 Task: Open an excel sheet and write heading  Victory Sales. Add 10 people name  'William Wilson, Isabella Robinson, James Taylor, Charlotte Clark, Michael Walker, Amelia Wright, Matthew Turner, Harper Hall, Joseph Phillips, Abigail Adams'Item code in between  2500-2700. Product range in between  5000-20000. Add Products   ASICS Shoe, Brooks Shoe, Clarks Shoe, Crocs Shoe, Dr. Martens Shoe, Ecco Shoe, Fila Shoe, Hush Puppies Shoe, Jordan Shoe, K-Swiss Shoe.Choose quantity  2 to 5 Tax 12 percent commission 2 percent Total Add Amount. Save page Attendance Summarybook
Action: Key pressed <Key.shift>Victory<Key.space><Key.shift>Sales<Key.down><Key.shift>Name<Key.down><Key.shift><Key.shift>William<Key.space><Key.shift>Wilson<Key.down><Key.shift>Isabella<Key.space><Key.shift>Robinson<Key.down><Key.shift>James<Key.space><Key.shift>Taylor<Key.down><Key.shift><Key.shift>Charlotte<Key.space><Key.shift>Clark<Key.down><Key.shift><Key.shift>Michael<Key.space><Key.shift>Walker<Key.down><Key.shift>Amelia<Key.space><Key.shift>Wright<Key.down><Key.shift><Key.shift><Key.shift><Key.shift><Key.shift><Key.shift><Key.shift><Key.shift>Matthew<Key.space><Key.shift>Turner<Key.down><Key.shift>Harper<Key.space><Key.shift><Key.shift><Key.shift>Hall<Key.down><Key.shift><Key.shift><Key.shift><Key.shift><Key.shift><Key.shift><Key.shift><Key.shift><Key.shift><Key.shift><Key.shift><Key.shift>Joseph<Key.space><Key.shift>Philip<Key.backspace><Key.backspace>lips<Key.down><Key.shift>Abigail<Key.space><Key.shift><Key.shift><Key.shift><Key.shift>Adams
Screenshot: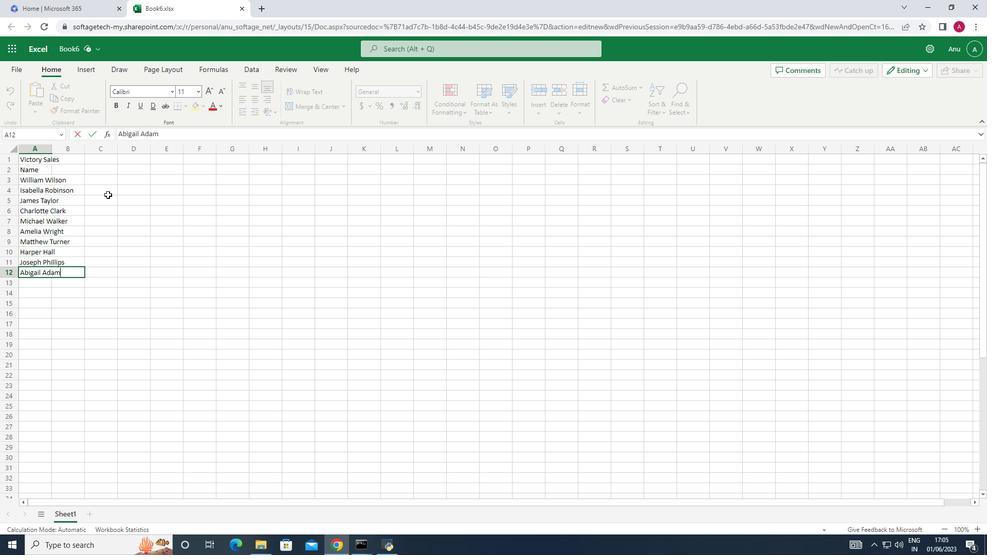 
Action: Mouse moved to (61, 170)
Screenshot: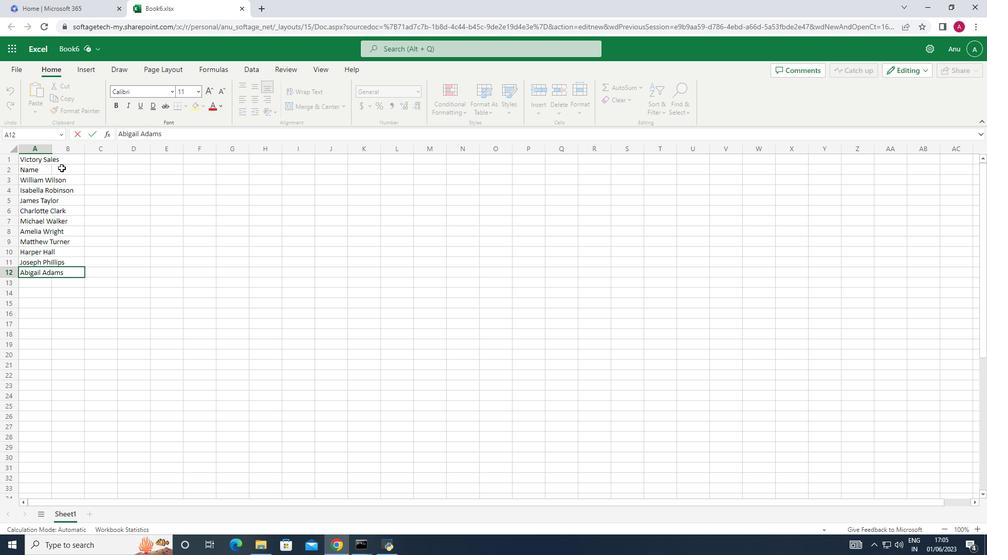 
Action: Mouse pressed left at (61, 170)
Screenshot: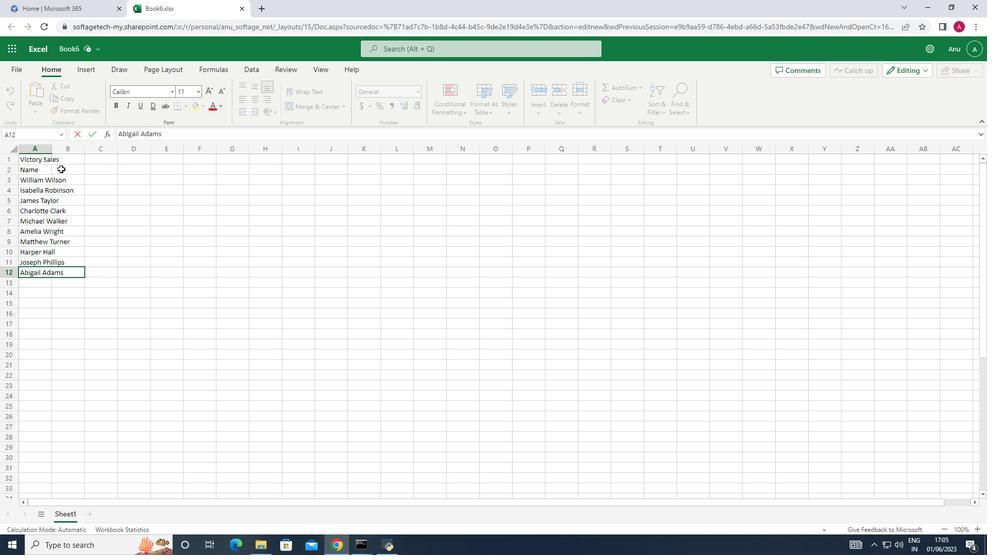 
Action: Mouse moved to (50, 149)
Screenshot: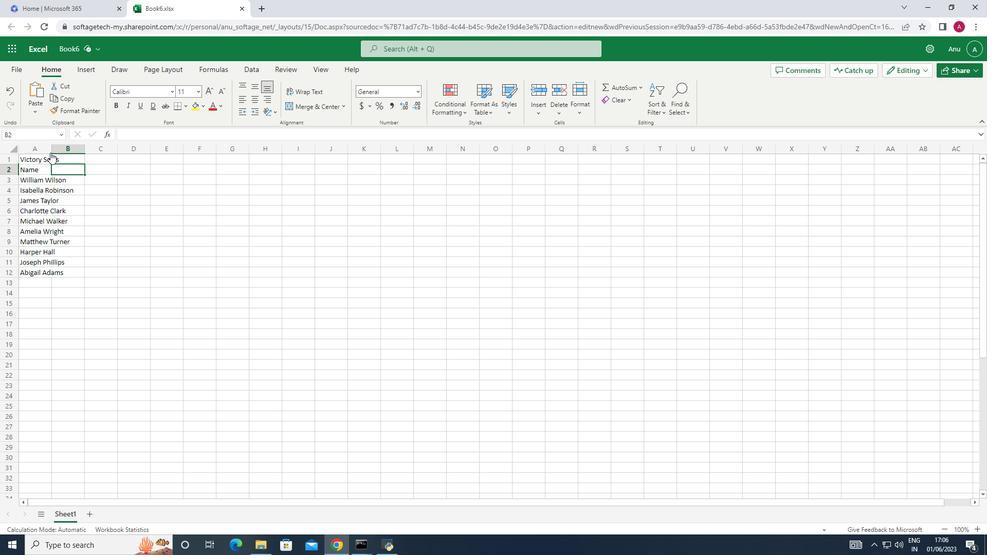 
Action: Mouse pressed left at (50, 149)
Screenshot: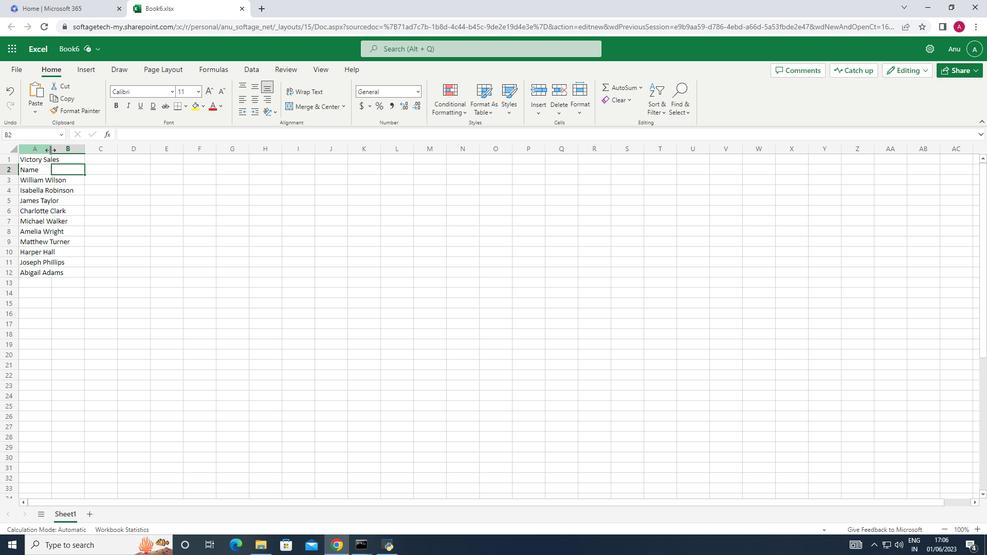 
Action: Mouse pressed left at (50, 149)
Screenshot: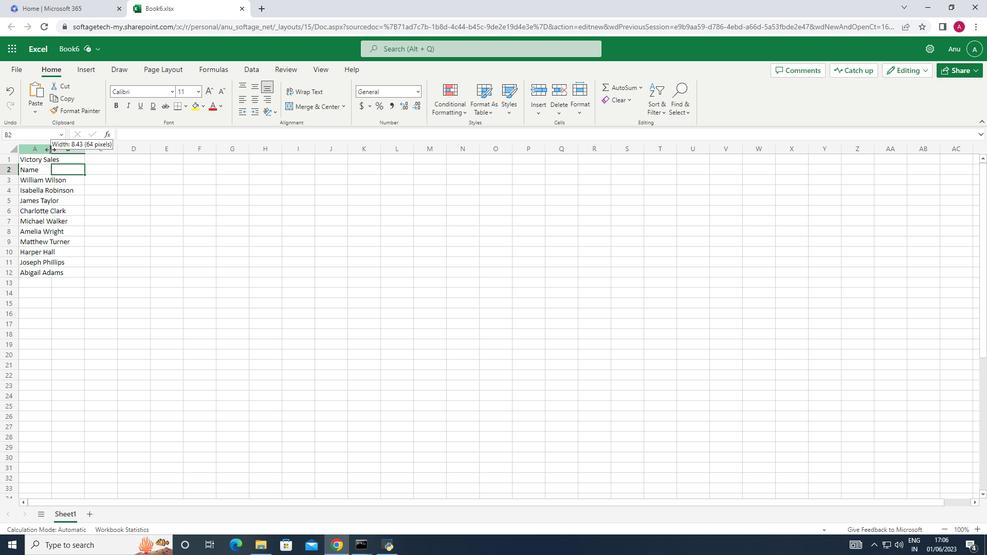 
Action: Mouse moved to (88, 168)
Screenshot: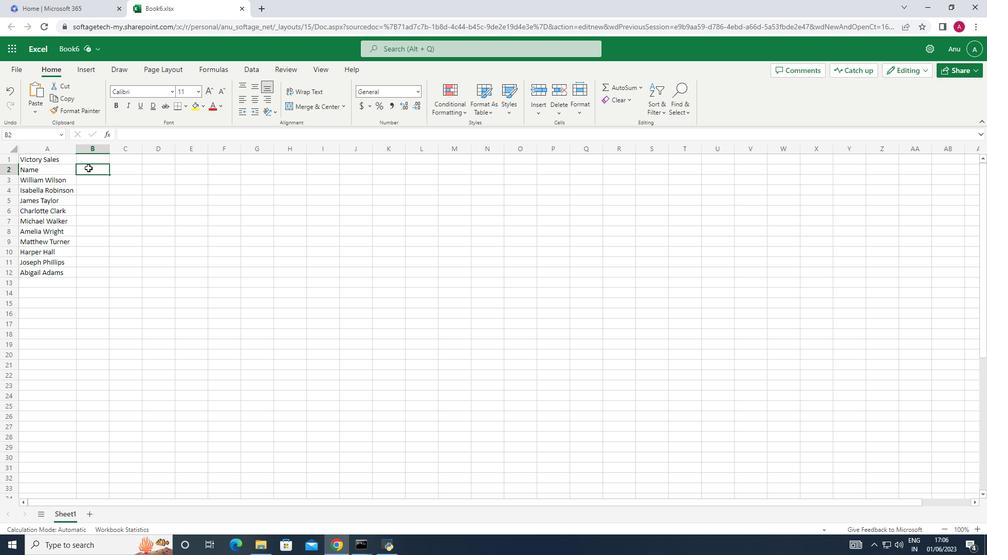 
Action: Key pressed <Key.shift>Item<Key.space><Key.shift>Code<Key.down>2501<Key.down>2550<Key.down>2600<Key.down>2603<Key.down>2660<Key.down>2665<Key.down>2666<Key.down>2670<Key.down>2675<Key.down>2680
Screenshot: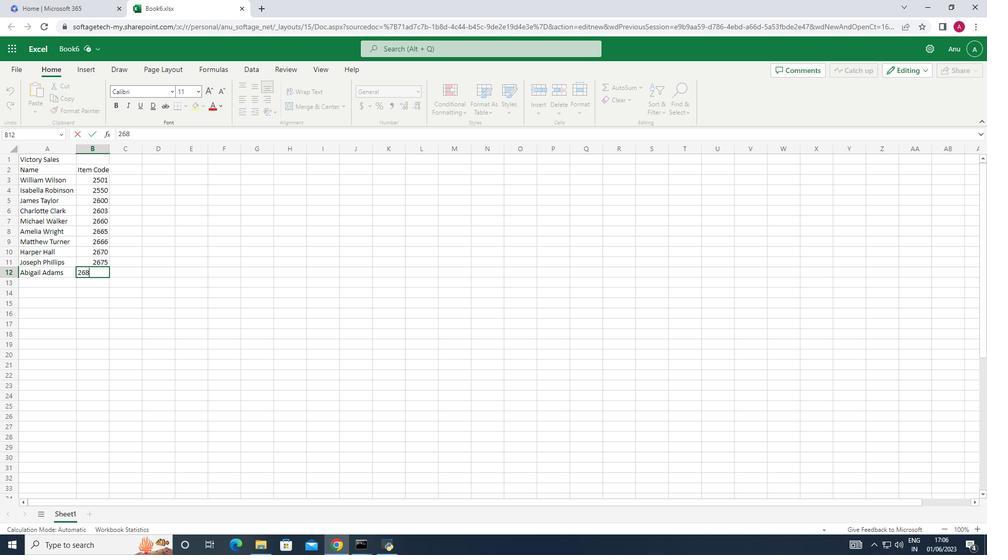 
Action: Mouse moved to (127, 169)
Screenshot: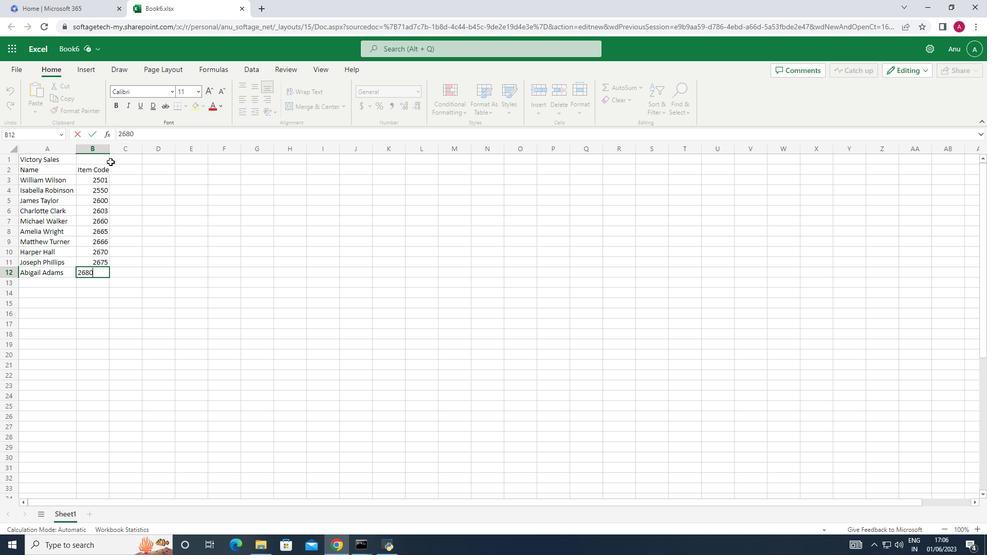 
Action: Mouse pressed left at (127, 169)
Screenshot: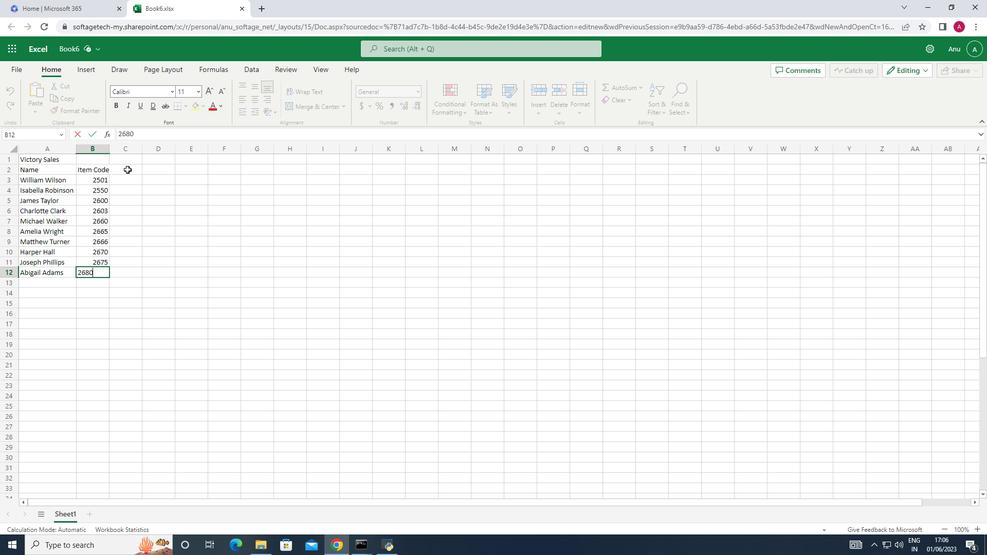 
Action: Key pressed <Key.shift_r>Product<Key.space><Key.shift>Range<Key.down>6000<Key.down>7500<Key.down>8000<Key.down>10000<Key.down>12000<Key.down>13500<Key.down>16000<Key.down>17300<Key.down>18000<Key.down>19500
Screenshot: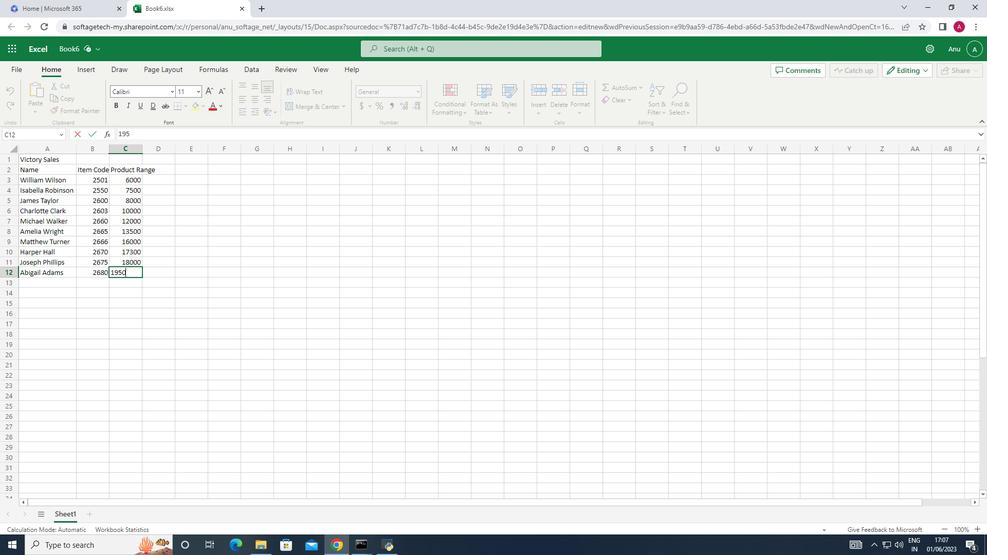 
Action: Mouse moved to (142, 144)
Screenshot: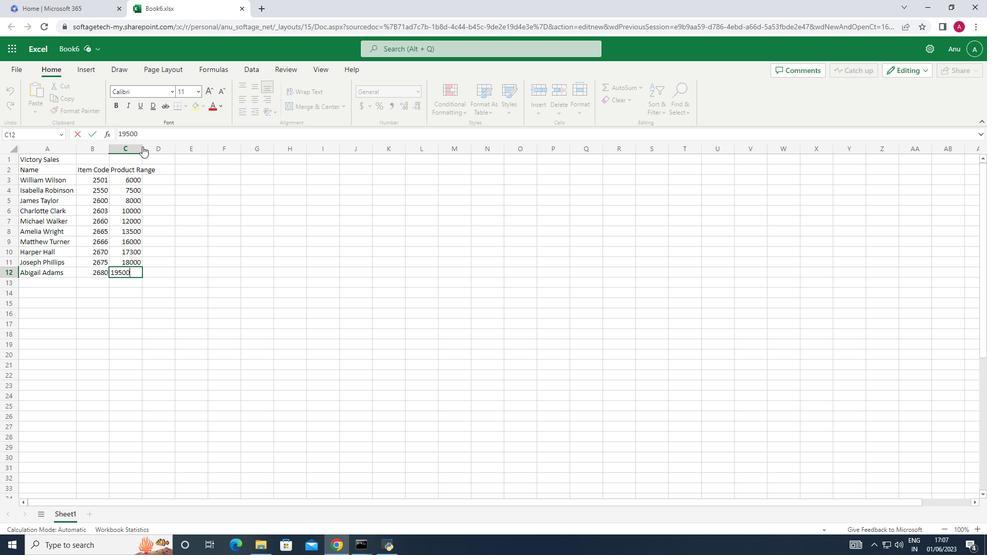 
Action: Mouse pressed left at (142, 144)
Screenshot: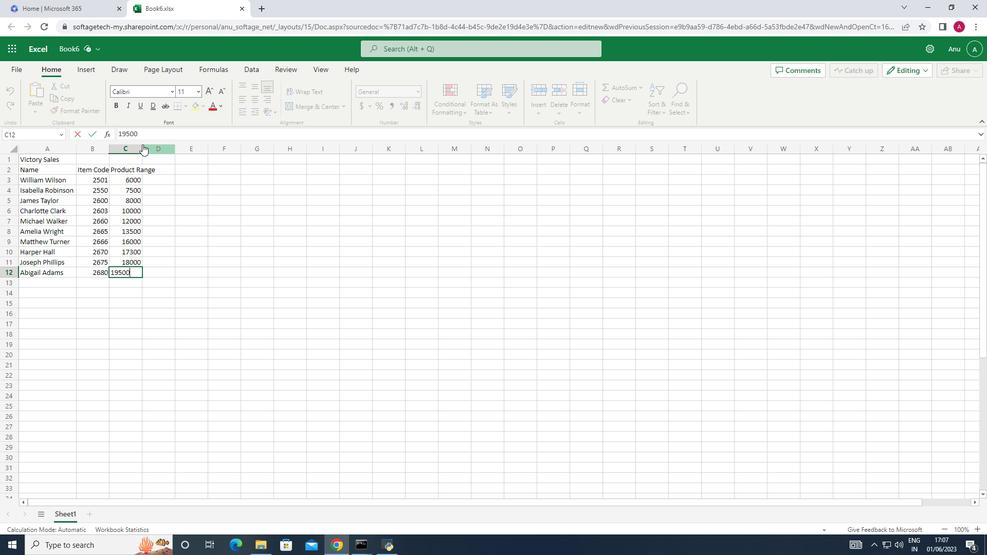 
Action: Mouse pressed left at (142, 144)
Screenshot: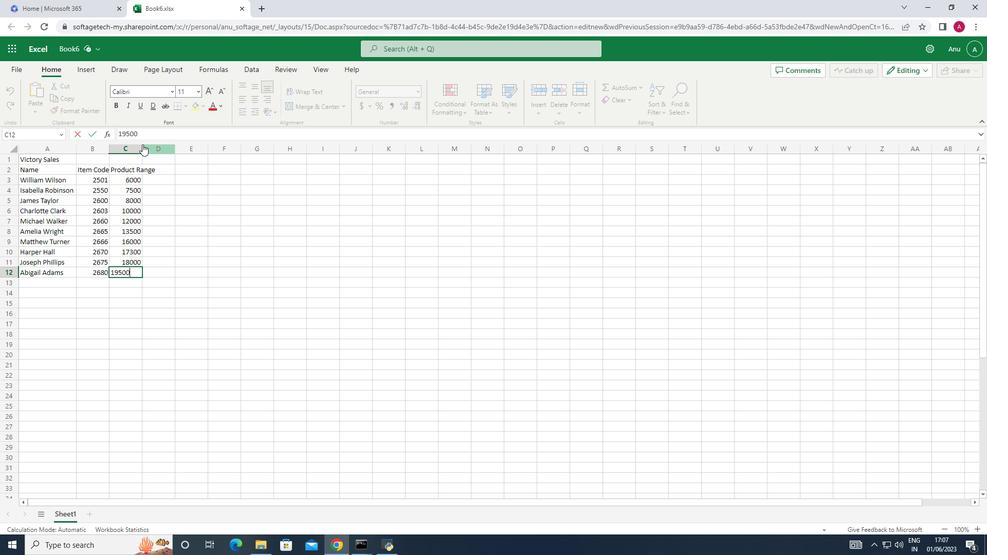
Action: Mouse moved to (109, 145)
Screenshot: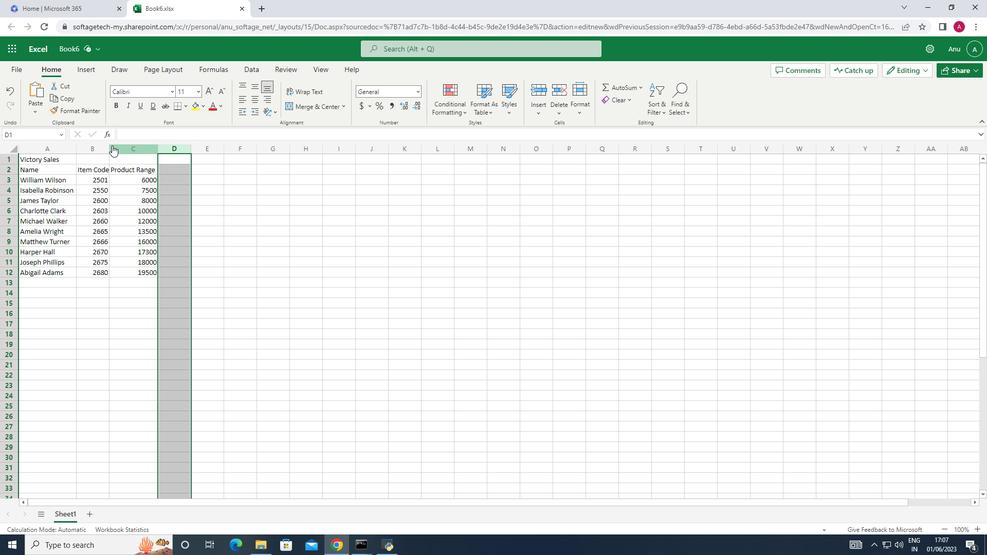 
Action: Mouse pressed left at (109, 145)
Screenshot: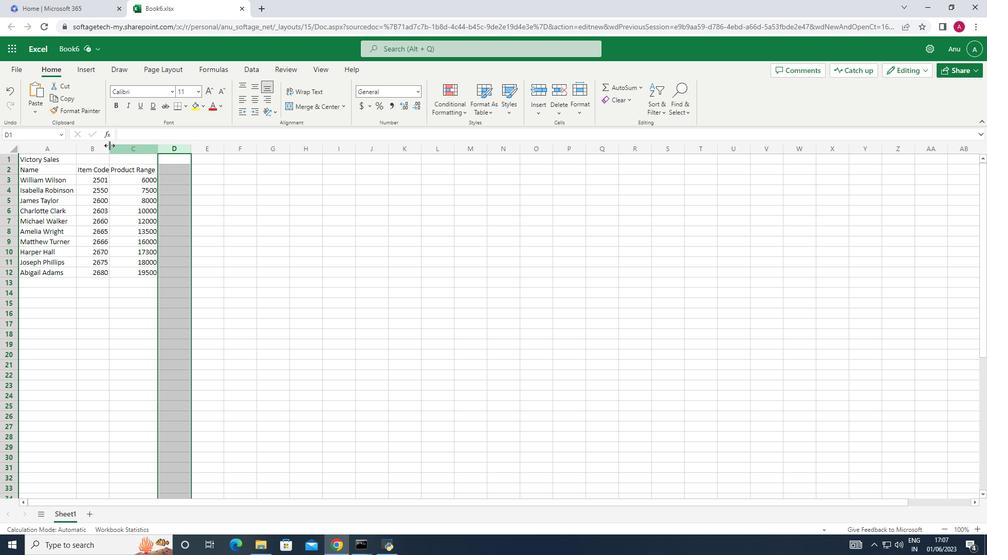 
Action: Mouse pressed left at (109, 145)
Screenshot: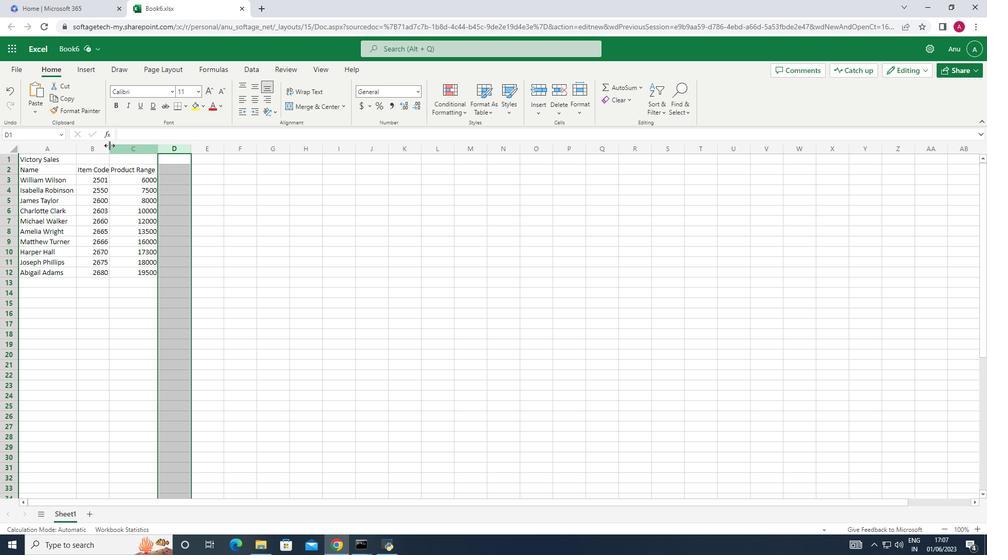 
Action: Mouse moved to (185, 171)
Screenshot: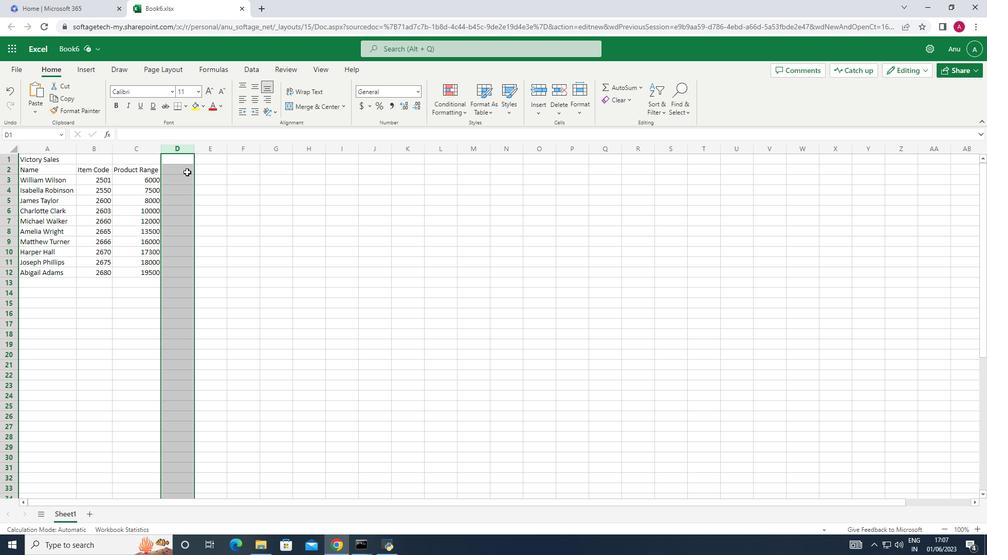 
Action: Mouse pressed left at (185, 171)
Screenshot: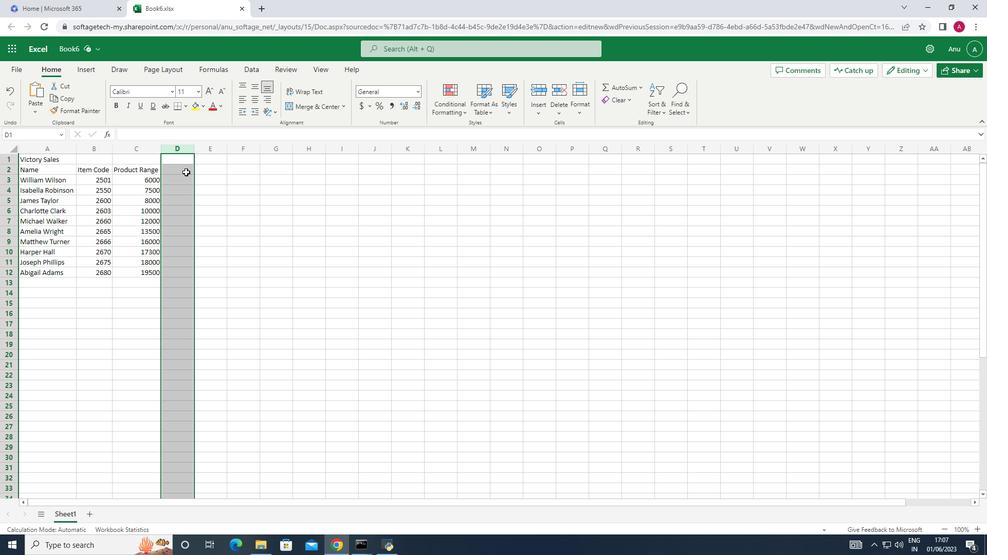 
Action: Key pressed <Key.shift_r>Products<Key.down><Key.shift>A<Key.shift><Key.shift><Key.shift><Key.shift><Key.shift><Key.shift><Key.shift><Key.shift><Key.shift><Key.shift><Key.shift><Key.shift><Key.shift><Key.shift><Key.shift><Key.shift><Key.shift><Key.shift><Key.shift><Key.shift><Key.shift><Key.shift><Key.shift><Key.shift><Key.shift><Key.shift>SICS<Key.space><Key.shift><Key.shift><Key.shift><Key.shift><Key.shift><Key.shift><Key.shift>Shoe<Key.down><Key.shift>Brooks<Key.space><Key.shift>Shoe<Key.down><Key.shift>Clarks<Key.space><Key.shift>Shoe<Key.down><Key.shift><Key.shift>Crocs<Key.space><Key.shift>Shoe<Key.down><Key.shift><Key.shift><Key.shift><Key.shift>Dr.<Key.shift><Key.shift><Key.shift><Key.shift><Key.shift>Martens<Key.space><Key.shift>Shoe<Key.down><Key.shift>Ecco<Key.space><Key.shift>Shoe<Key.down><Key.shift><Key.shift><Key.shift><Key.shift><Key.shift><Key.shift><Key.shift><Key.shift><Key.shift><Key.shift><Key.shift>Fila<Key.space><Key.shift>Shoe<Key.down><Key.shift>Hush<Key.space><Key.shift>Puppies<Key.space><Key.shift>Shoe<Key.down><Key.shift><Key.shift><Key.shift><Key.shift><Key.shift>Jordan<Key.space><Key.shift>Shoe<Key.right><Key.left><Key.down><Key.shift><Key.shift><Key.shift><Key.shift><Key.shift><Key.shift><Key.shift><Key.shift><Key.shift><Key.shift>K-<Key.shift>Swiss<Key.space><Key.shift>Shoe
Screenshot: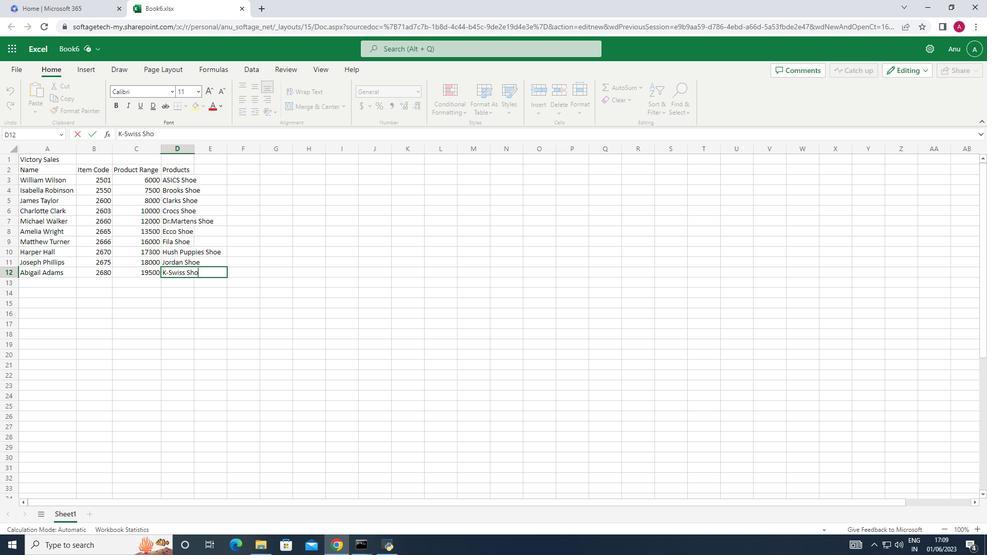 
Action: Mouse moved to (191, 150)
Screenshot: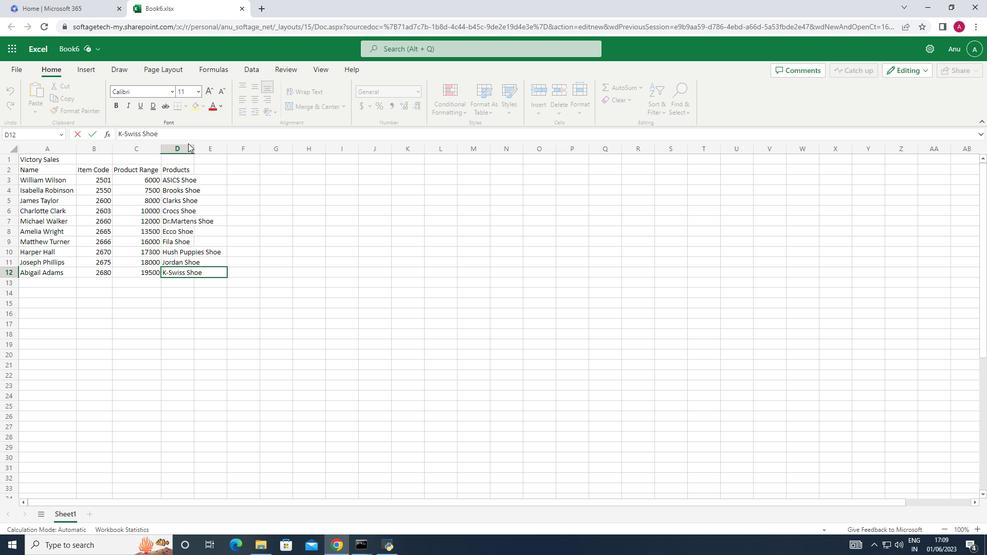 
Action: Mouse pressed left at (191, 150)
Screenshot: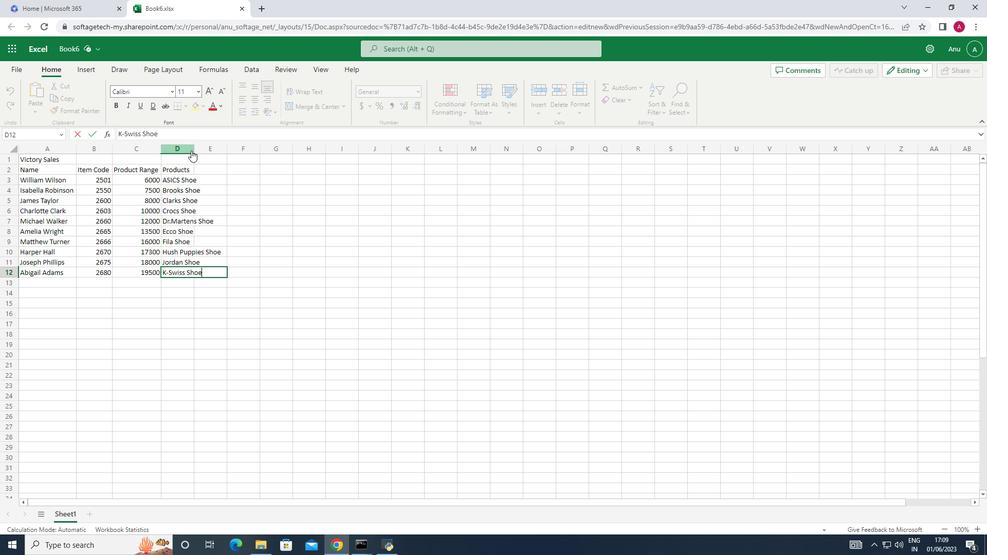
Action: Mouse moved to (193, 149)
Screenshot: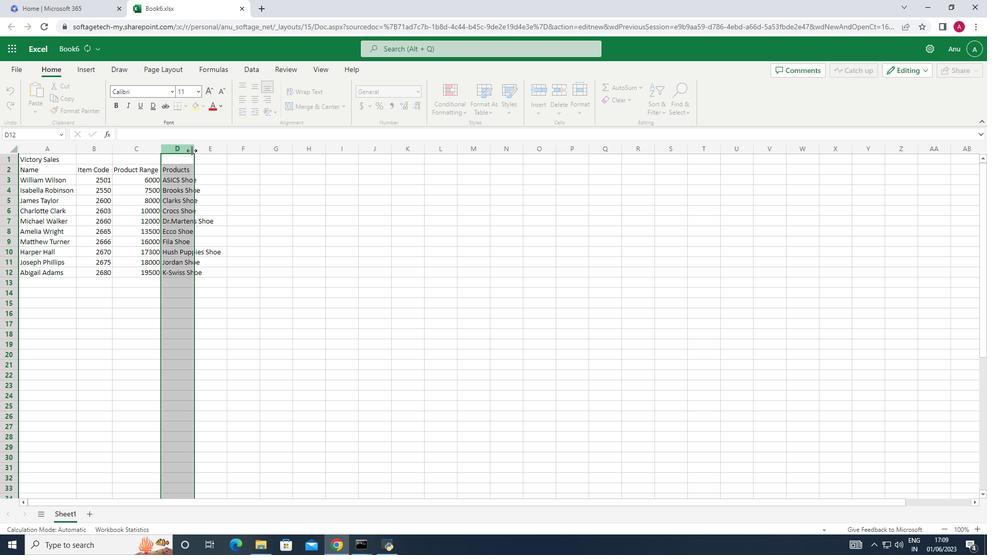
Action: Mouse pressed left at (193, 149)
Screenshot: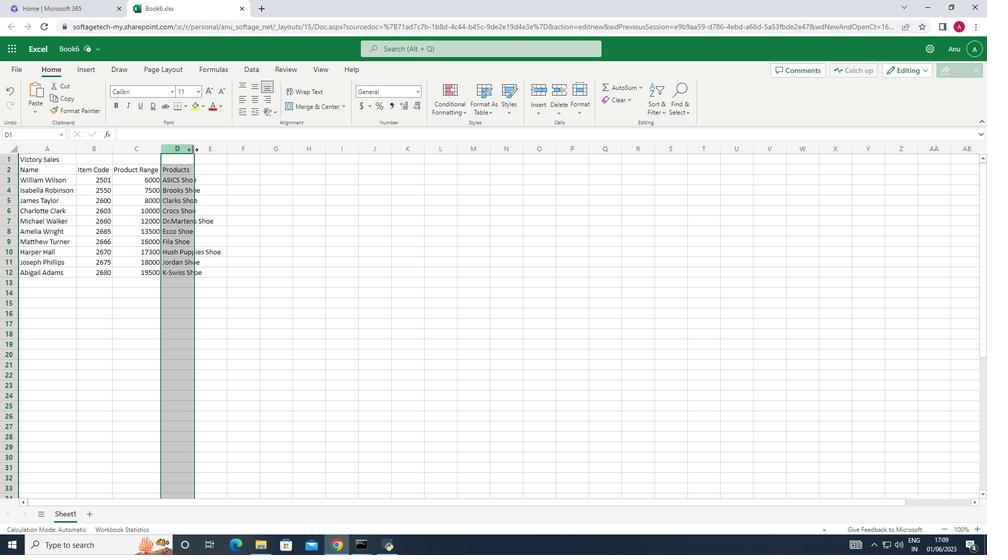 
Action: Mouse pressed left at (193, 149)
Screenshot: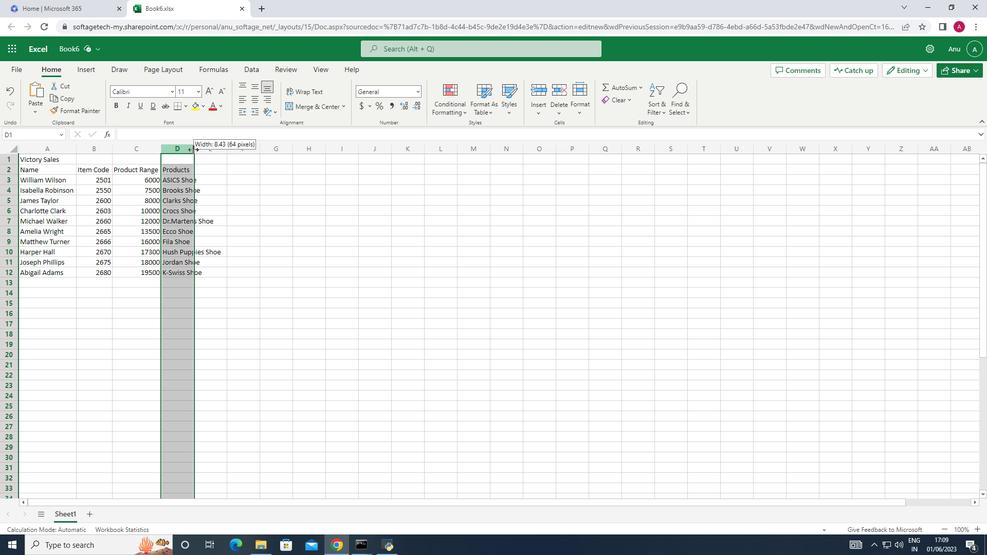 
Action: Mouse moved to (231, 173)
Screenshot: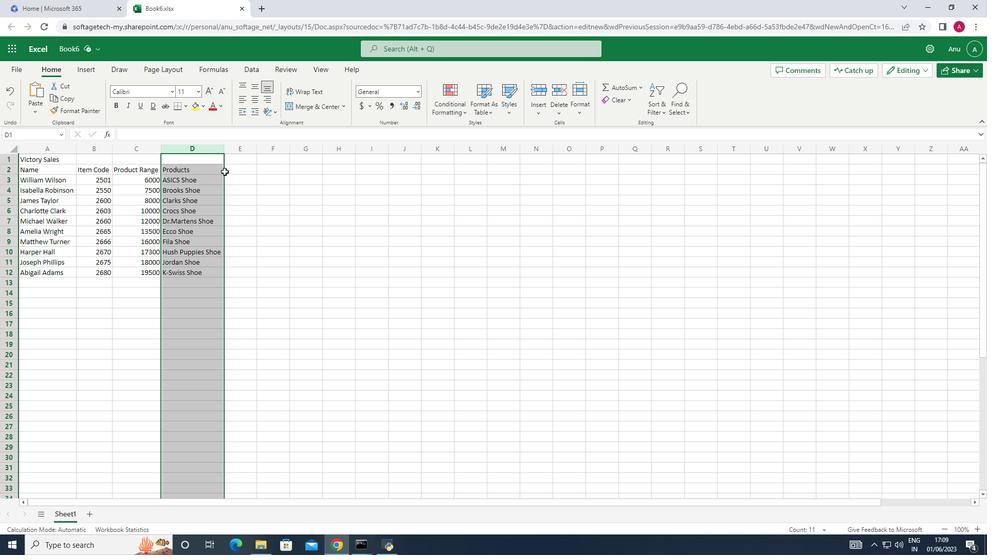 
Action: Mouse pressed left at (231, 173)
Screenshot: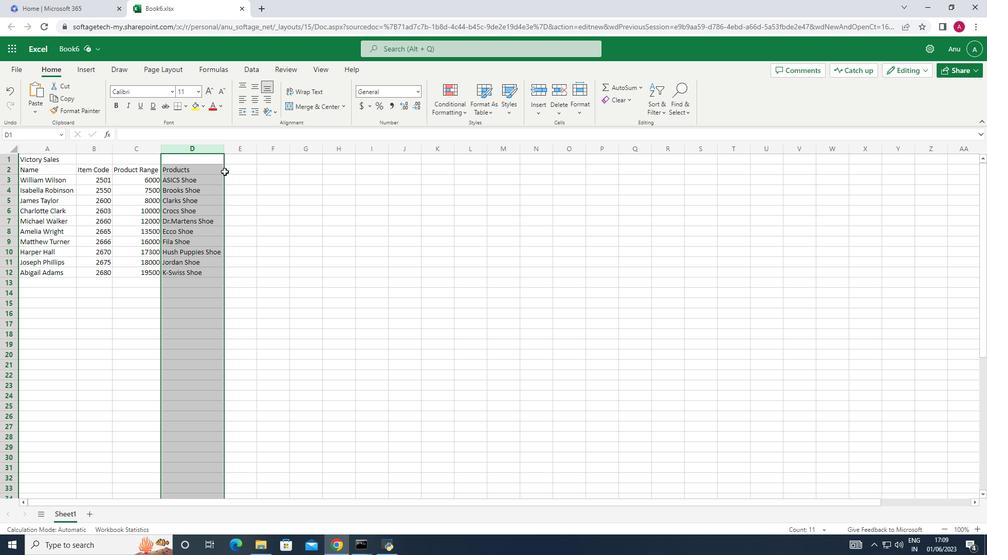 
Action: Mouse moved to (211, 187)
Screenshot: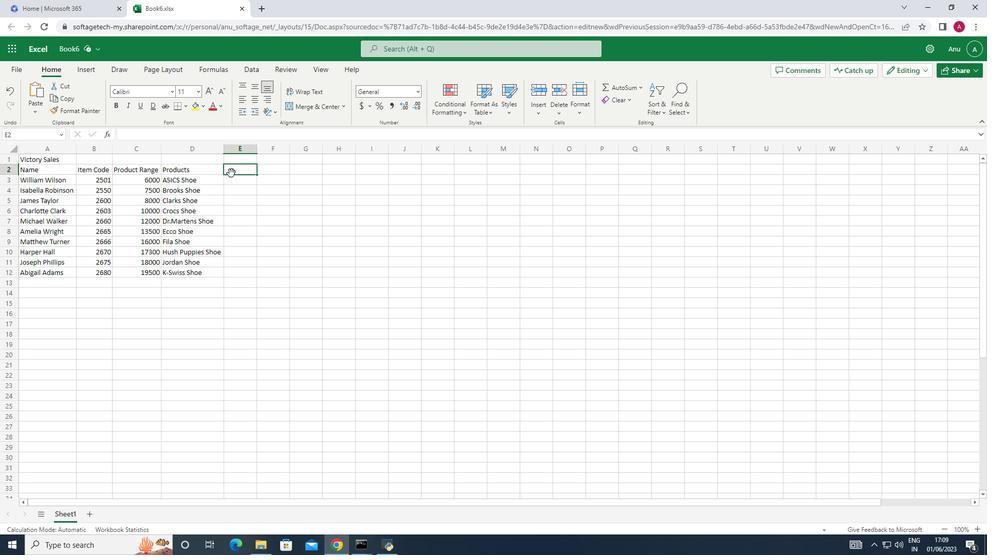 
Action: Key pressed <Key.shift>Quantity<Key.down>2<Key.down>3<Key.down>4<Key.down>5<Key.down>5<Key.down>3<Key.down>4<Key.down>2<Key.down>5<Key.down>4
Screenshot: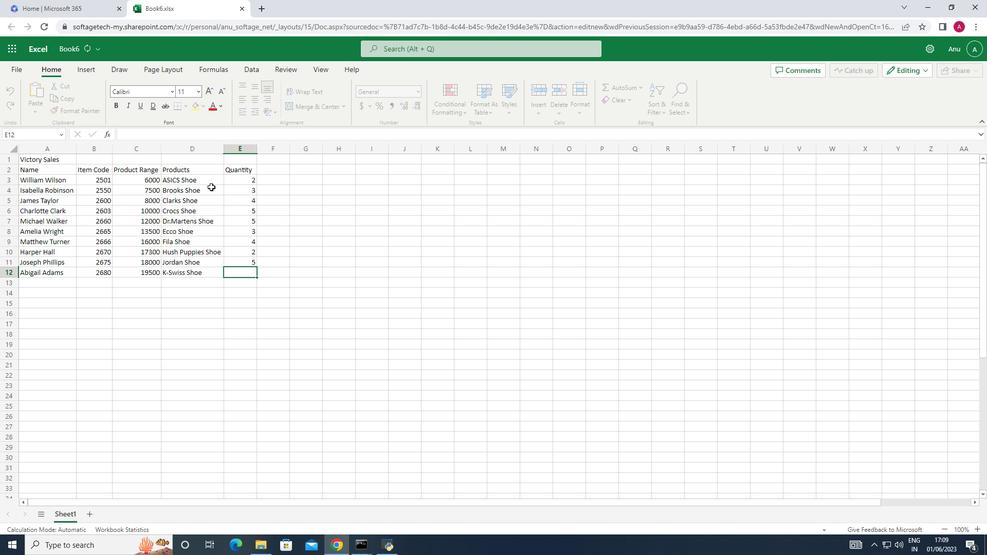 
Action: Mouse moved to (276, 179)
Screenshot: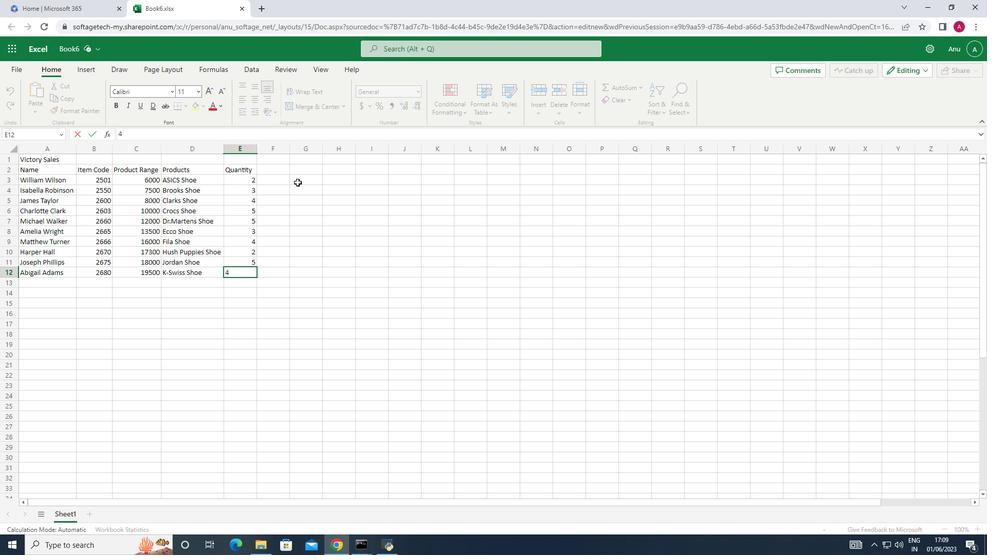 
Action: Mouse pressed left at (276, 179)
Screenshot: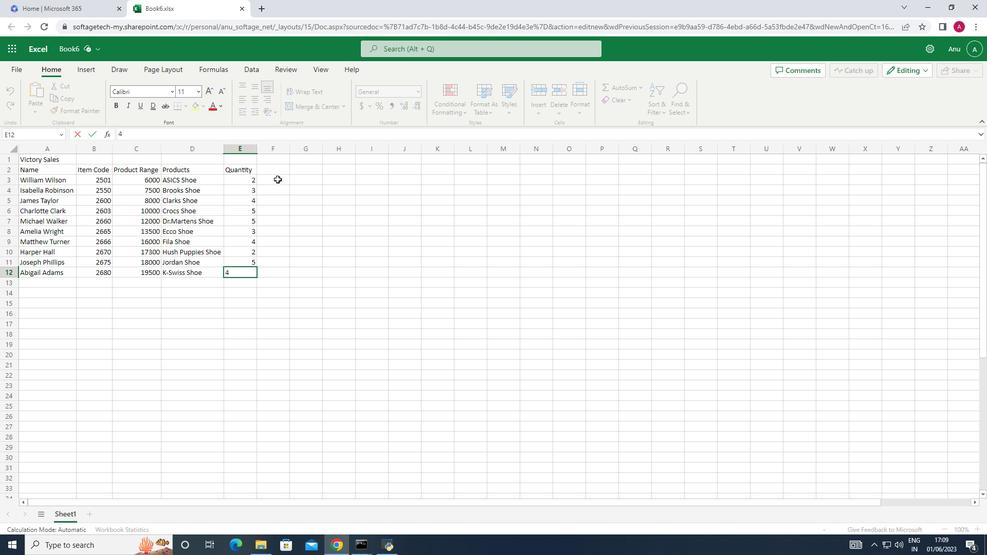 
Action: Mouse moved to (275, 167)
Screenshot: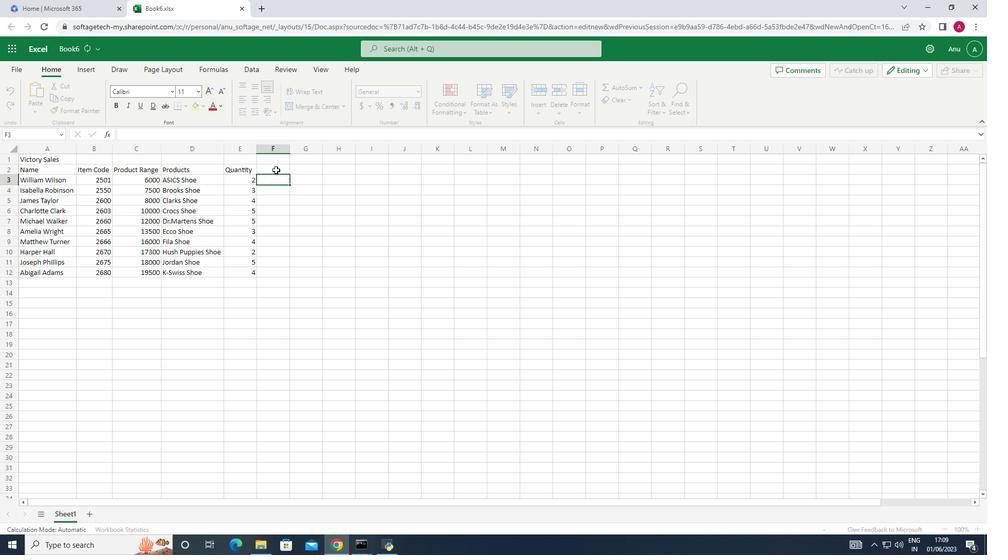 
Action: Mouse pressed left at (275, 167)
Screenshot: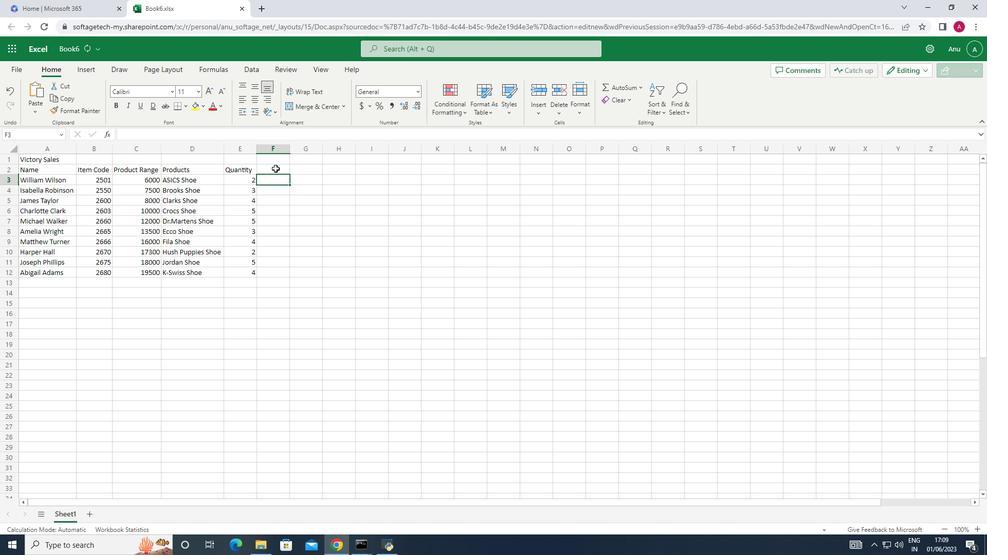 
Action: Key pressed <Key.shift><Key.shift>Tax<Key.down>=
Screenshot: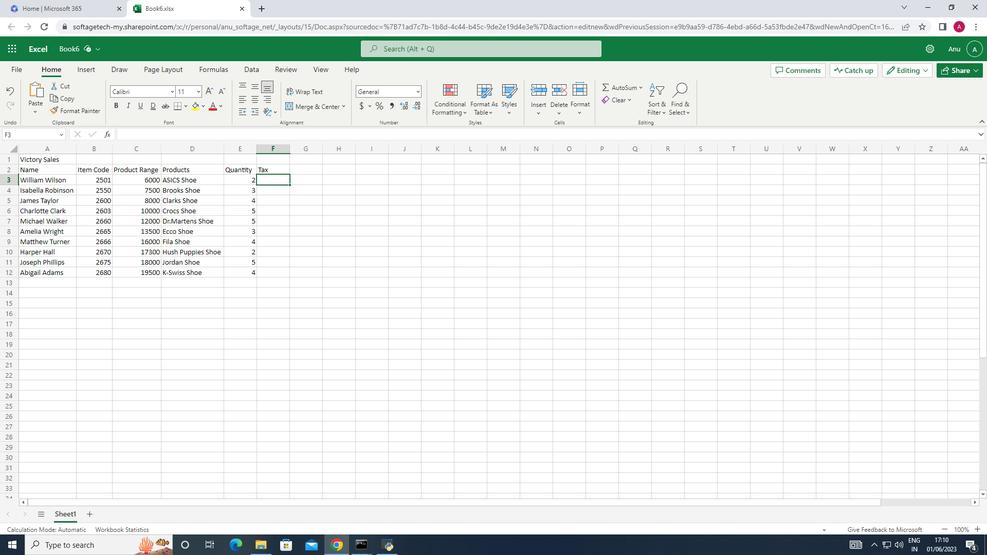 
Action: Mouse moved to (150, 179)
Screenshot: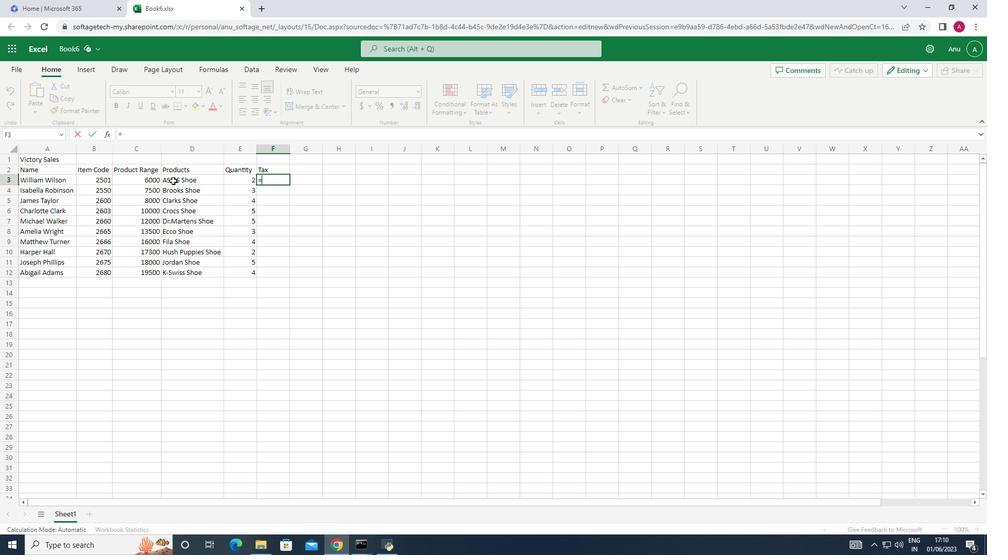 
Action: Mouse pressed left at (150, 179)
Screenshot: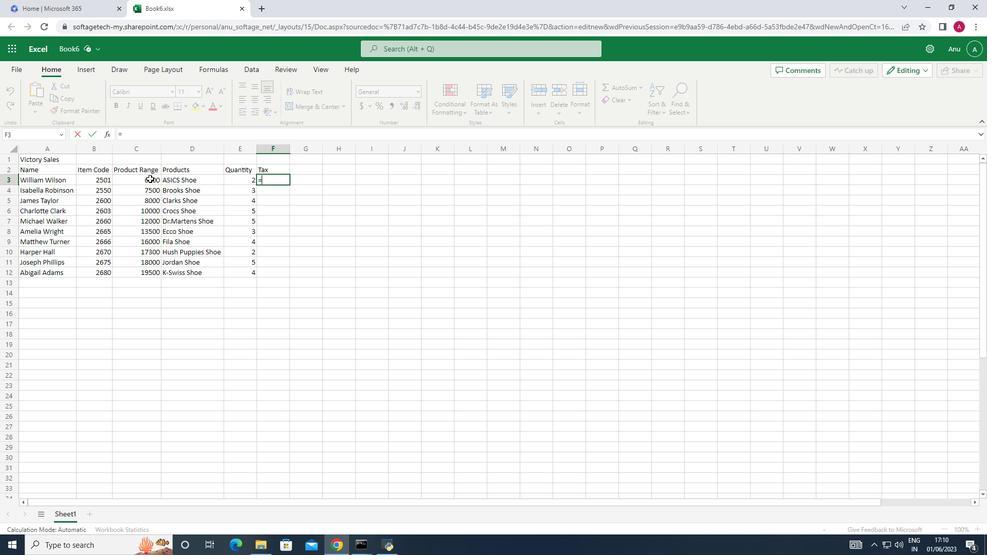 
Action: Mouse moved to (149, 178)
Screenshot: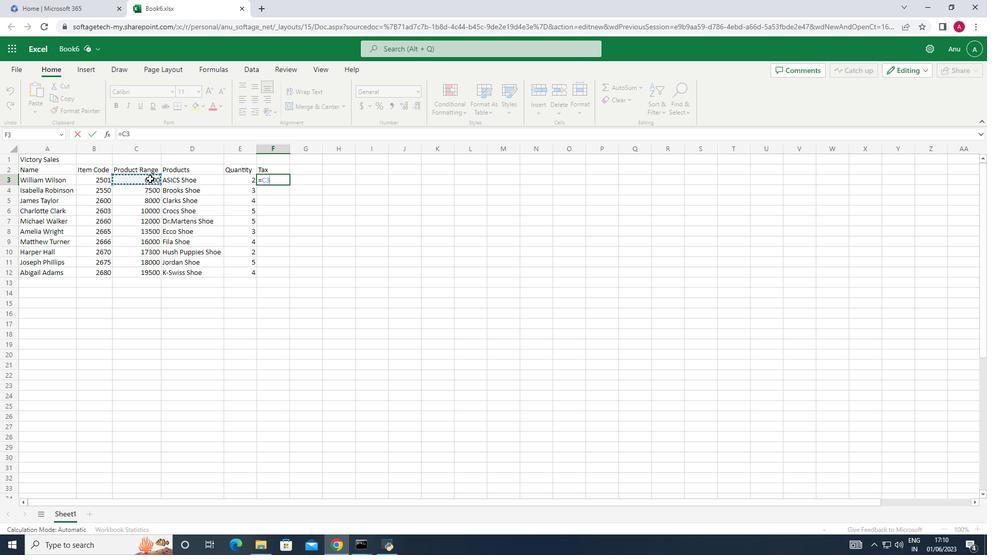 
Action: Key pressed *12<Key.shift_r><Key.shift_r><Key.shift_r><Key.shift_r><Key.shift_r><Key.shift_r><Key.shift_r><Key.shift_r><Key.shift_r><Key.shift_r>%<Key.enter>
Screenshot: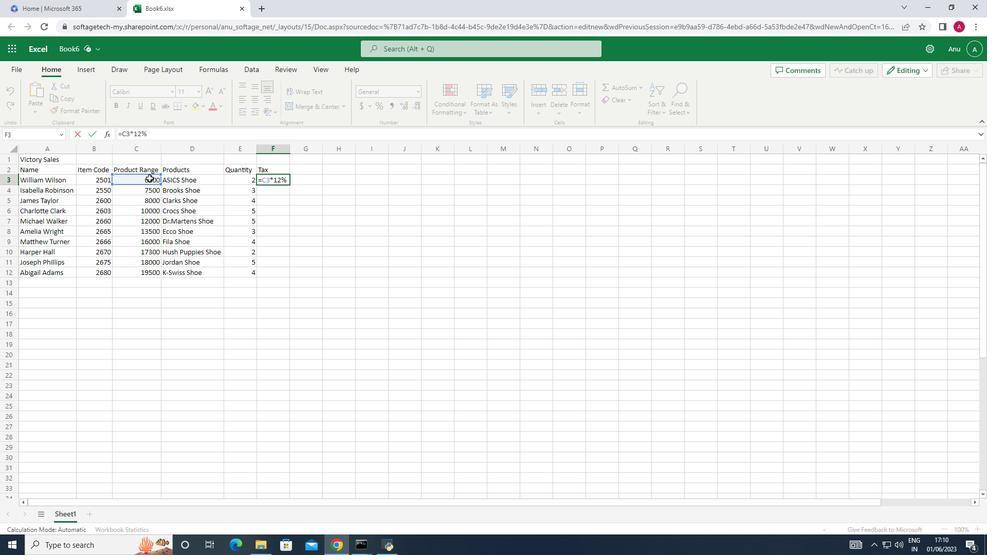 
Action: Mouse moved to (287, 183)
Screenshot: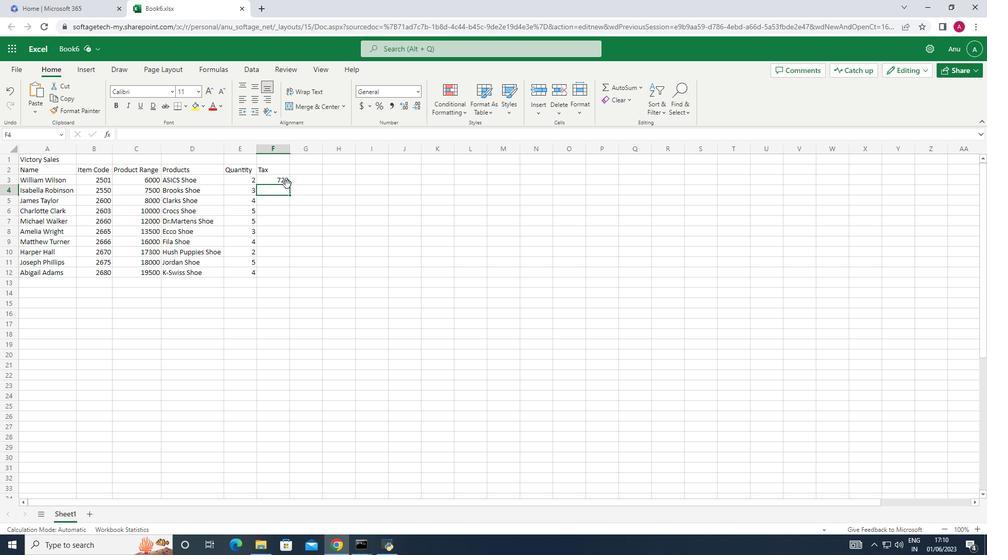 
Action: Mouse pressed left at (287, 183)
Screenshot: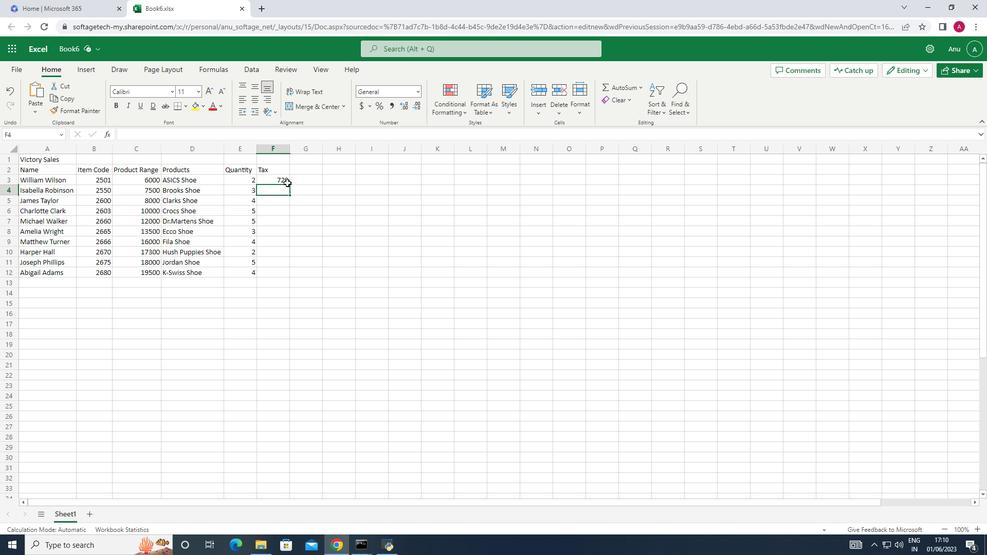 
Action: Mouse moved to (290, 186)
Screenshot: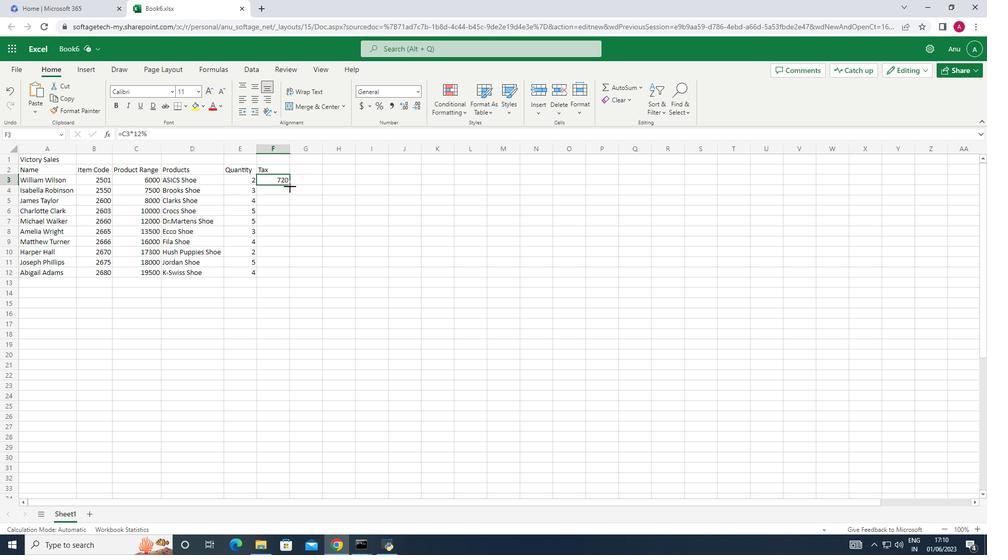 
Action: Mouse pressed left at (290, 186)
Screenshot: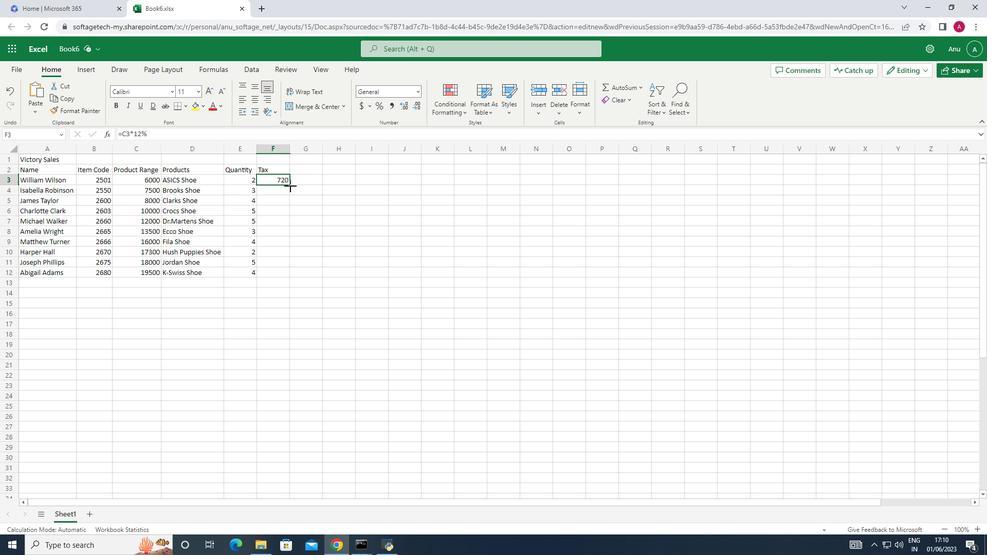 
Action: Mouse moved to (301, 168)
Screenshot: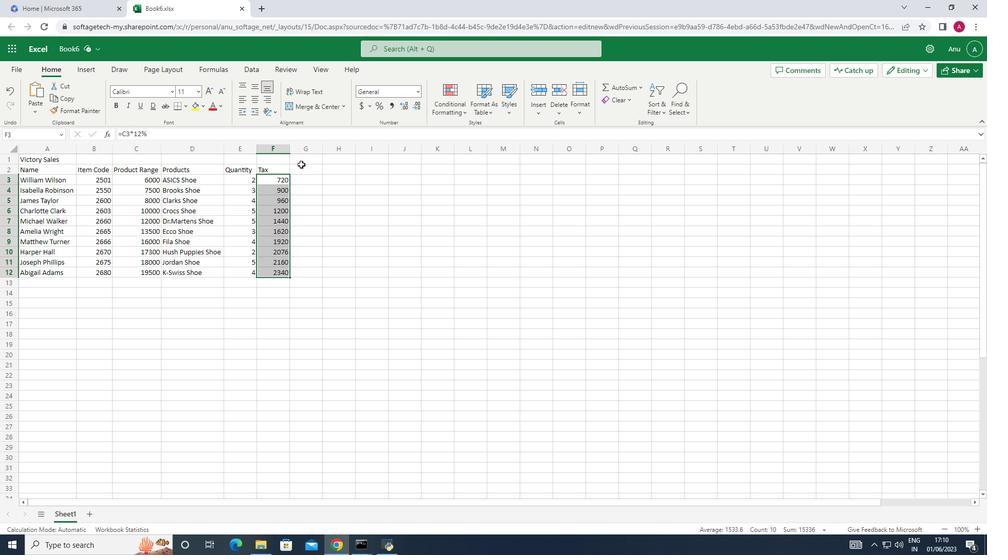 
Action: Mouse pressed left at (301, 168)
Screenshot: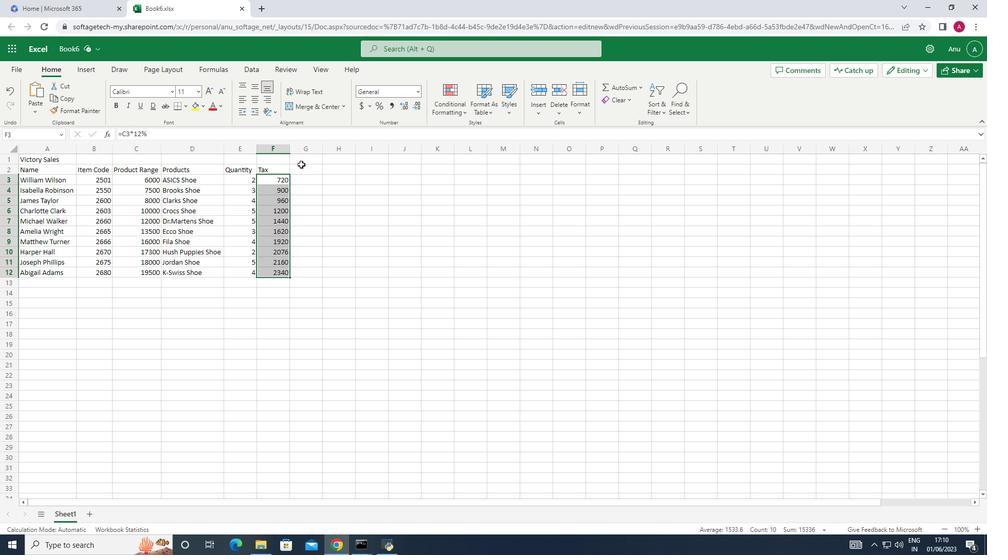 
Action: Key pressed <Key.shift>Commission<Key.down>=
Screenshot: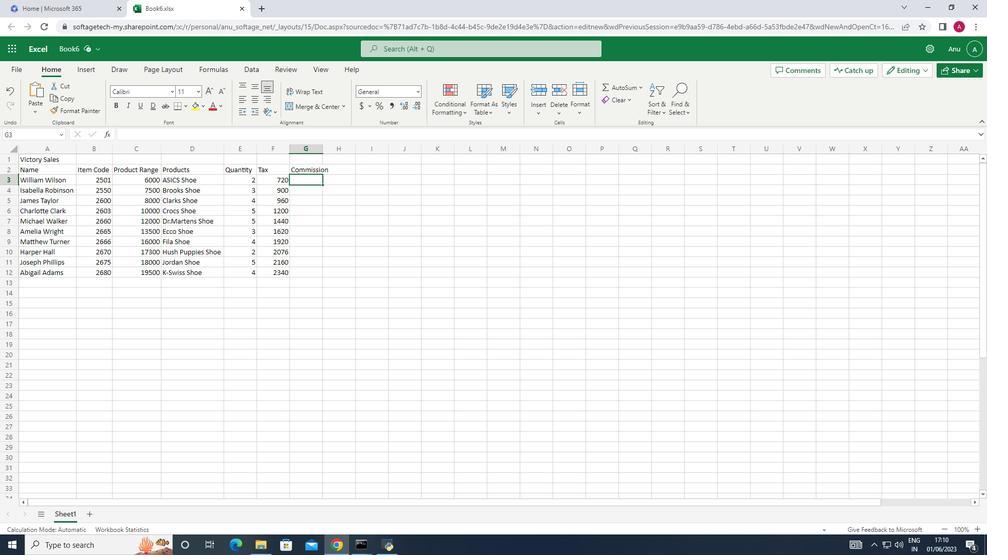
Action: Mouse moved to (153, 181)
Screenshot: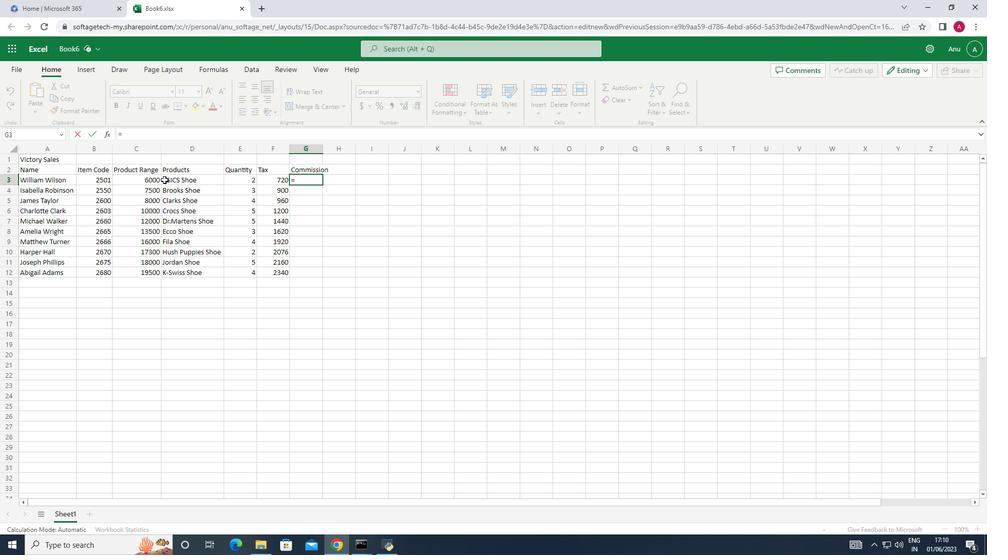 
Action: Mouse pressed left at (153, 181)
Screenshot: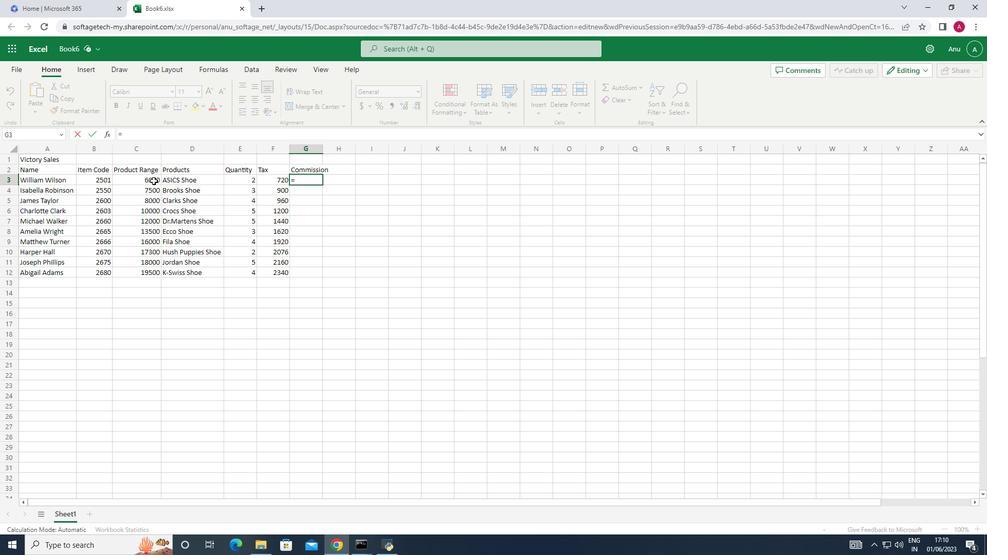 
Action: Key pressed *
Screenshot: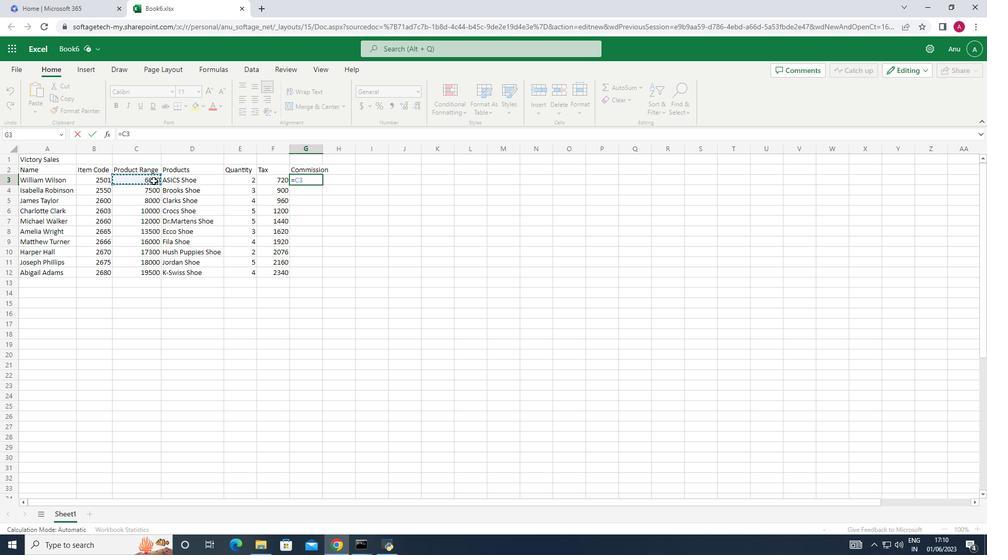 
Action: Mouse moved to (235, 201)
Screenshot: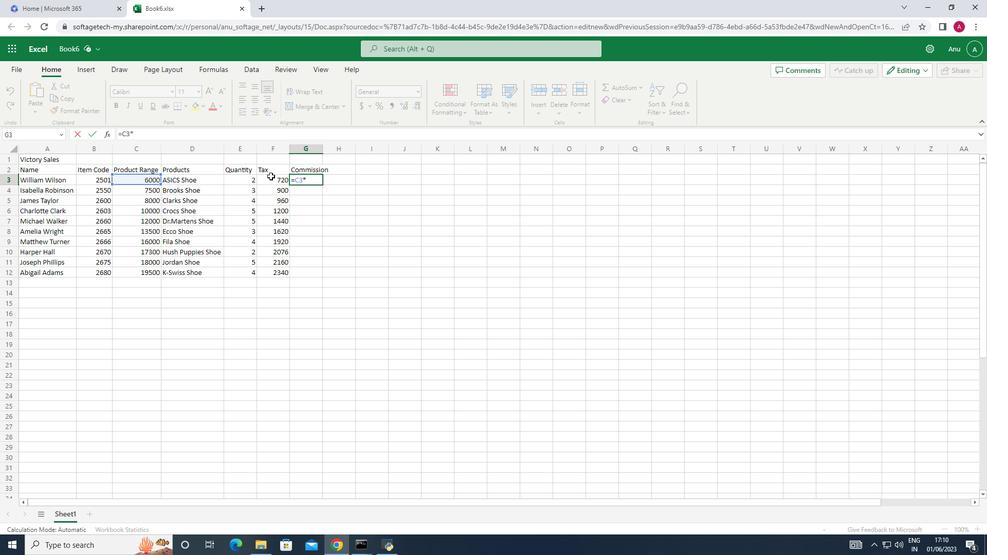 
Action: Key pressed 2<Key.shift_r><Key.shift_r><Key.shift_r><Key.shift_r><Key.shift_r><Key.shift_r><Key.shift_r><Key.shift_r><Key.shift_r><Key.shift_r><Key.shift_r><Key.shift_r><Key.shift_r><Key.shift_r><Key.shift_r><Key.shift_r>%<Key.enter>
Screenshot: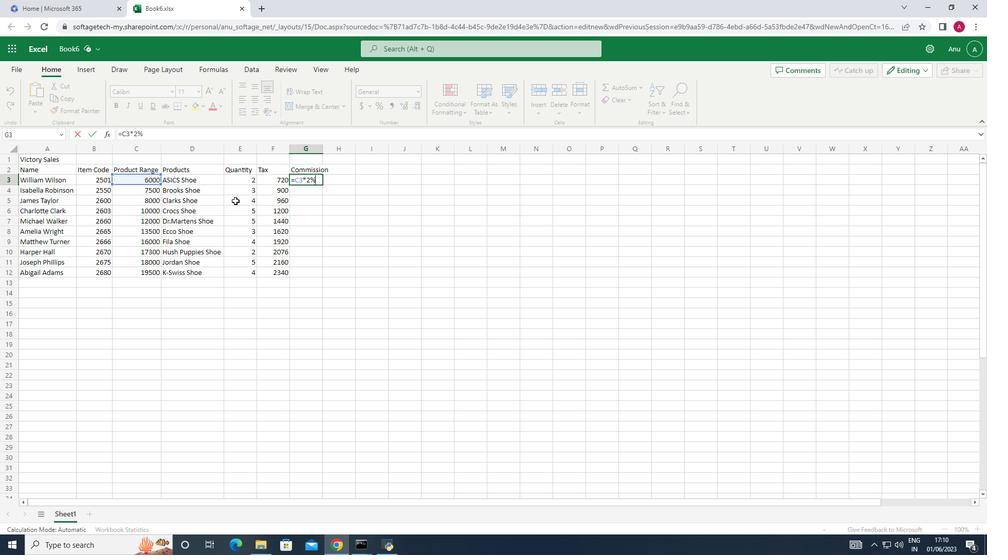 
Action: Mouse moved to (313, 177)
Screenshot: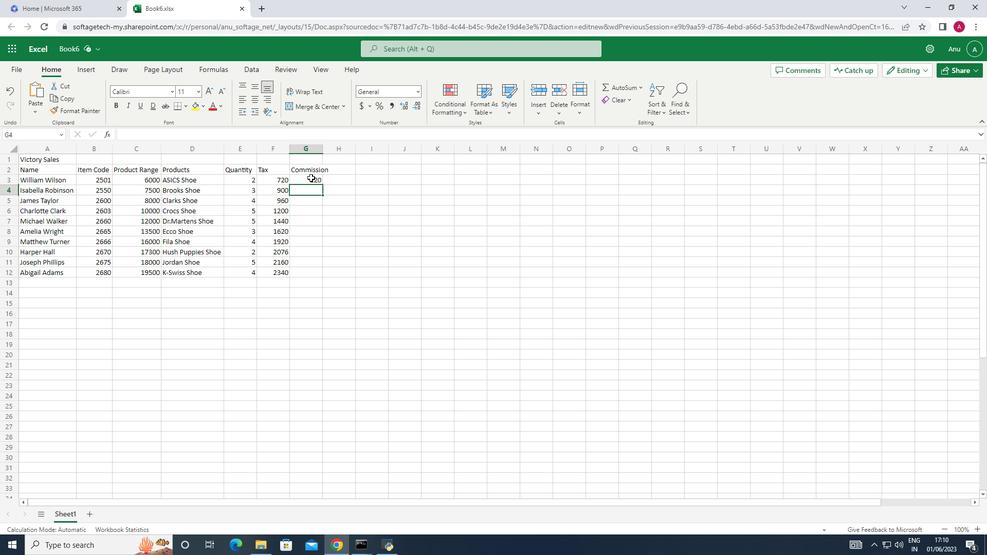 
Action: Mouse pressed left at (313, 177)
Screenshot: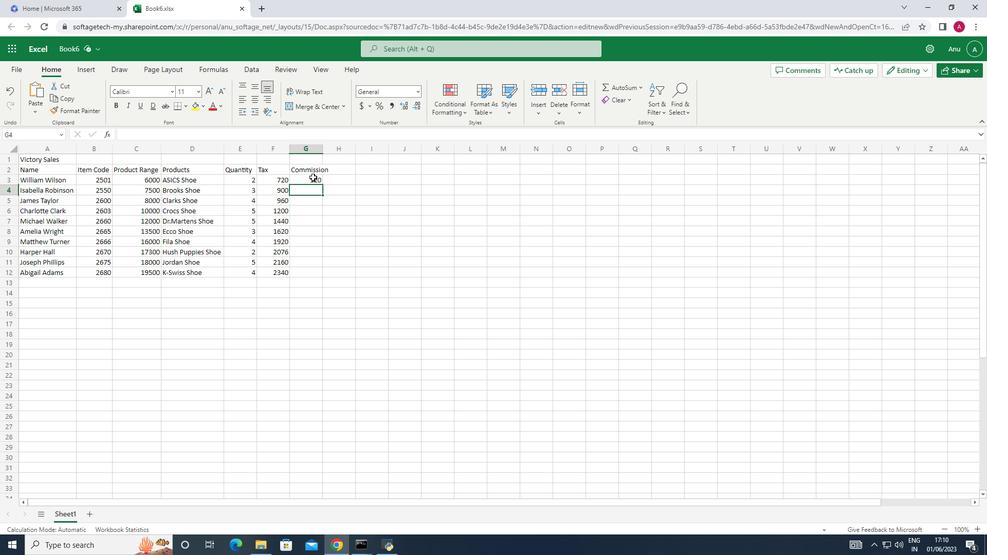 
Action: Mouse moved to (323, 185)
Screenshot: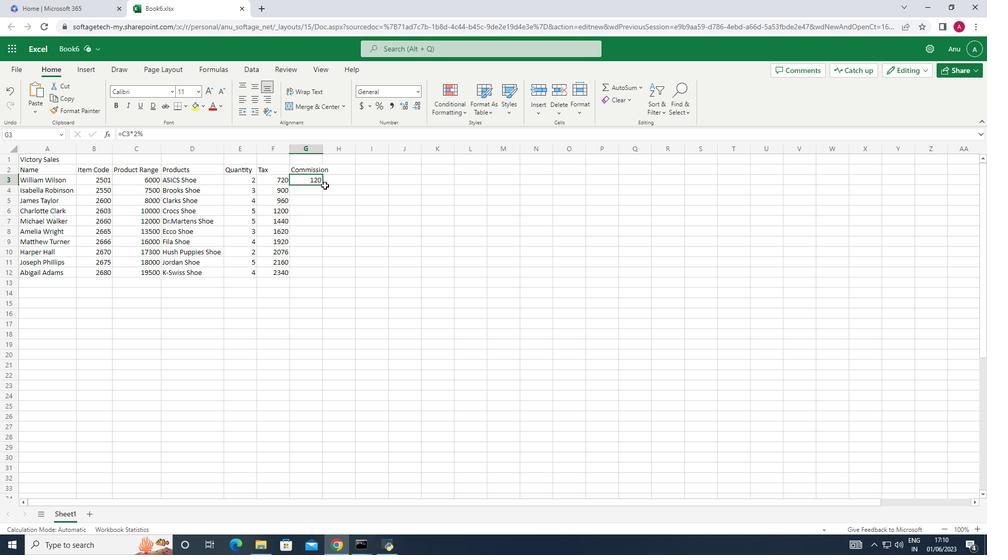 
Action: Mouse pressed left at (323, 185)
Screenshot: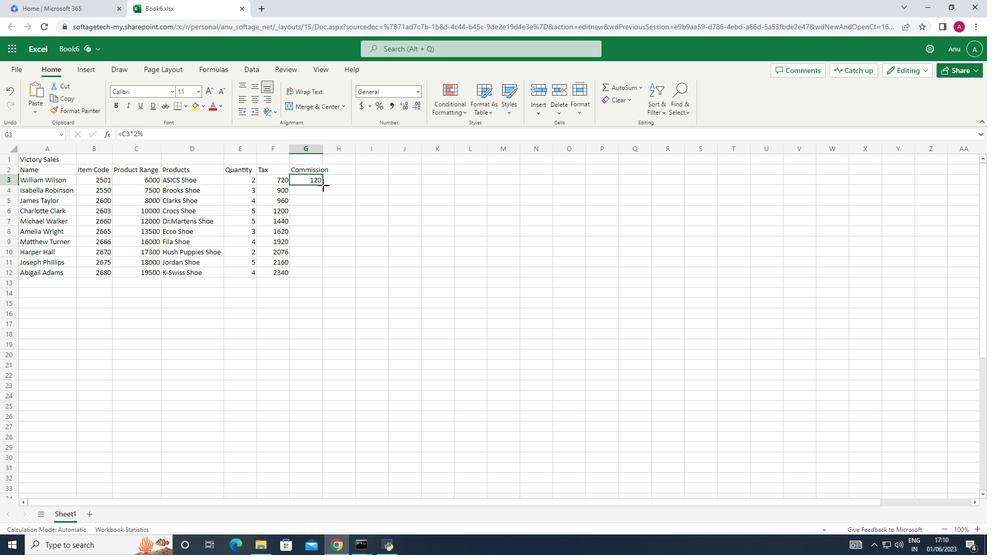 
Action: Mouse moved to (342, 168)
Screenshot: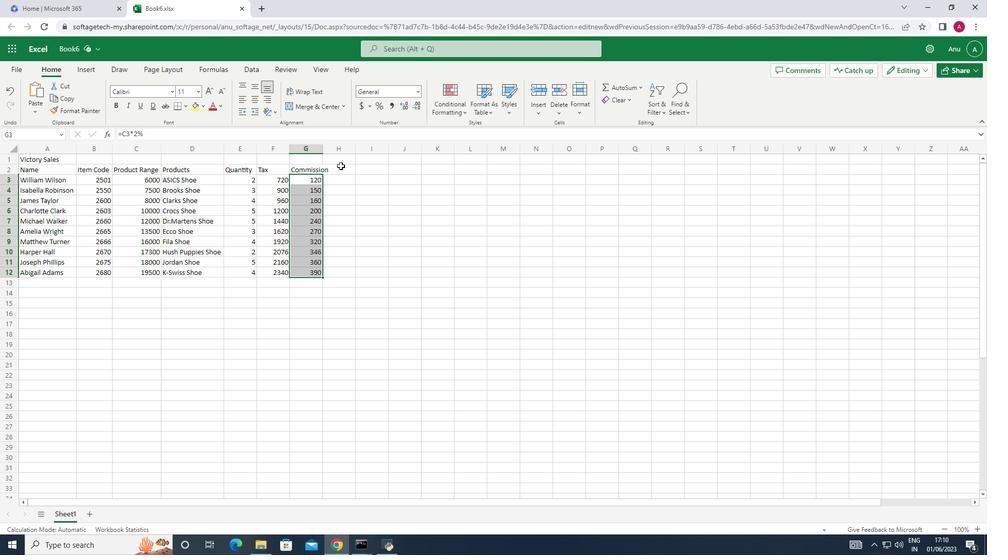 
Action: Mouse pressed left at (342, 168)
Screenshot: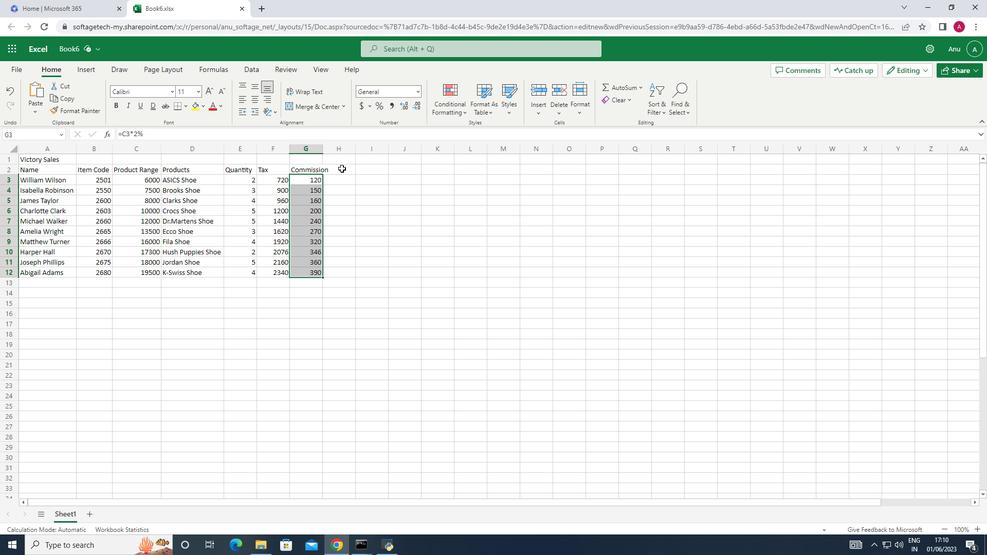 
Action: Mouse moved to (323, 148)
Screenshot: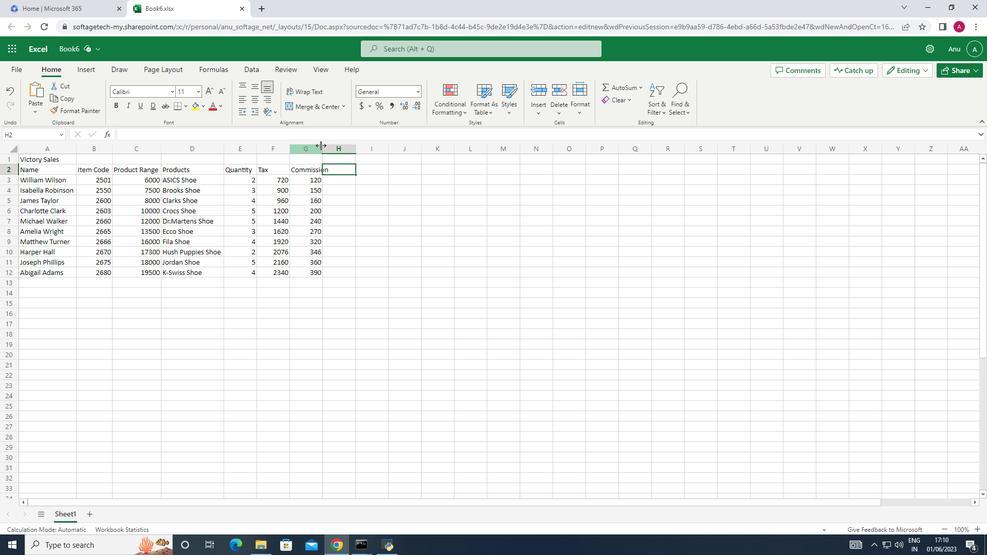 
Action: Mouse pressed left at (323, 148)
Screenshot: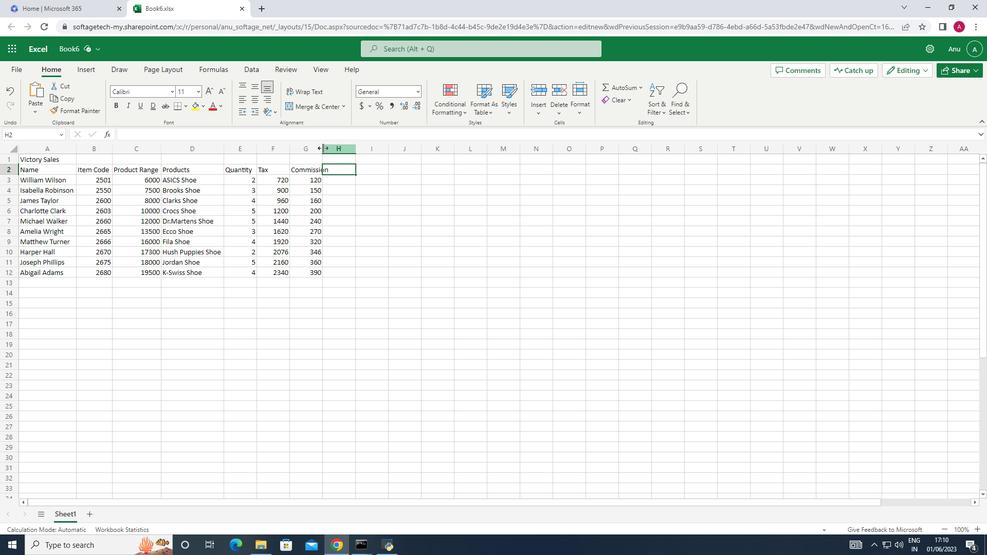
Action: Mouse pressed left at (323, 148)
Screenshot: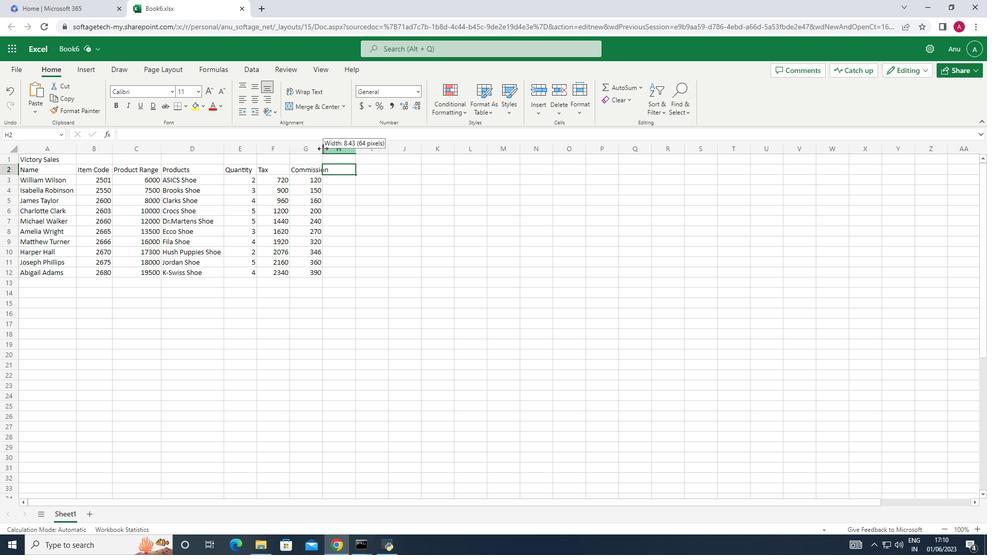 
Action: Mouse moved to (345, 171)
Screenshot: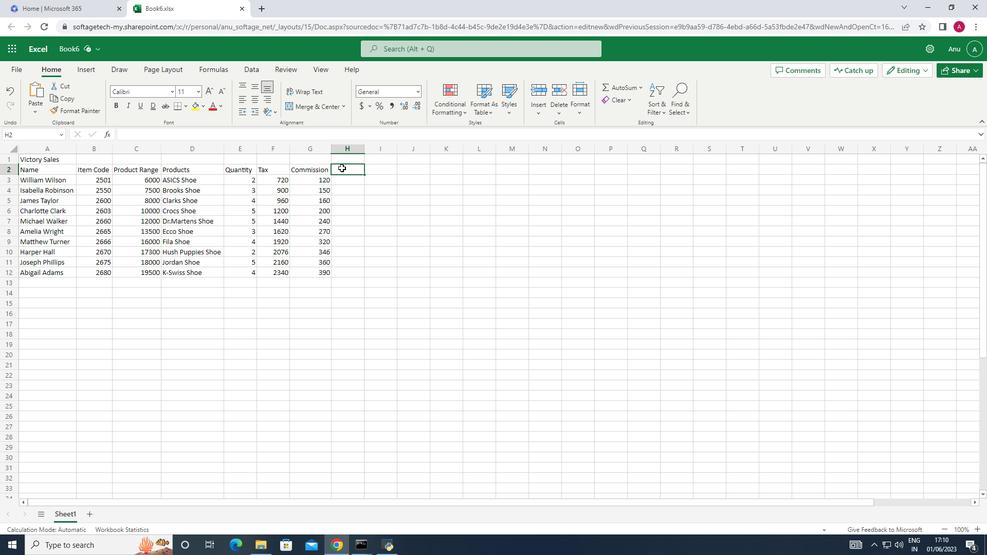 
Action: Key pressed <Key.shift>Total<Key.down>=<Key.shift_r>(
Screenshot: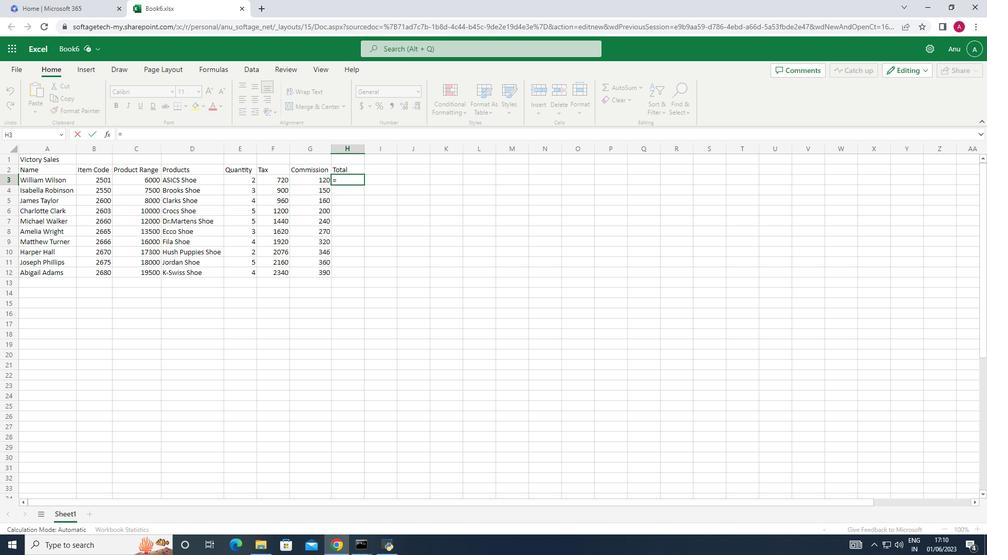 
Action: Mouse moved to (147, 179)
Screenshot: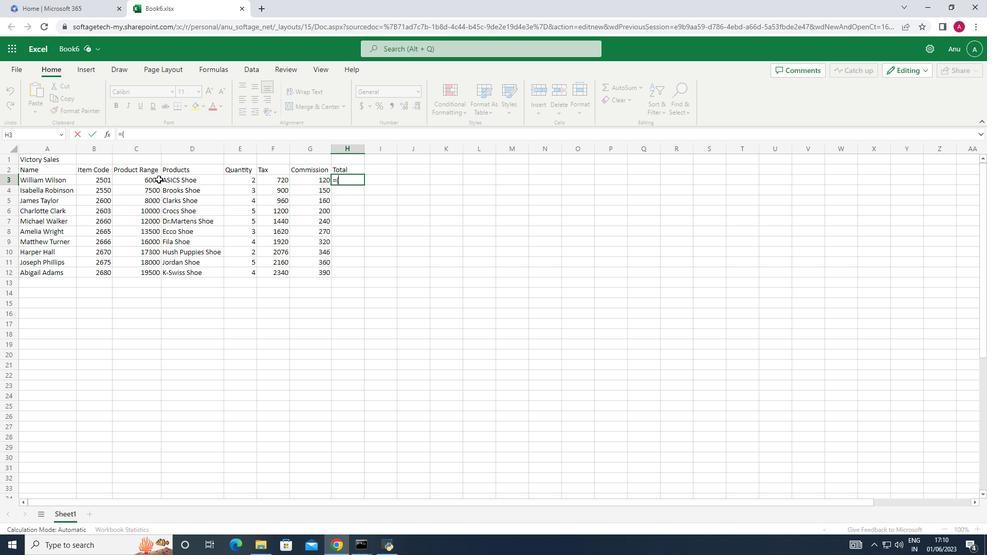 
Action: Mouse pressed left at (147, 179)
Screenshot: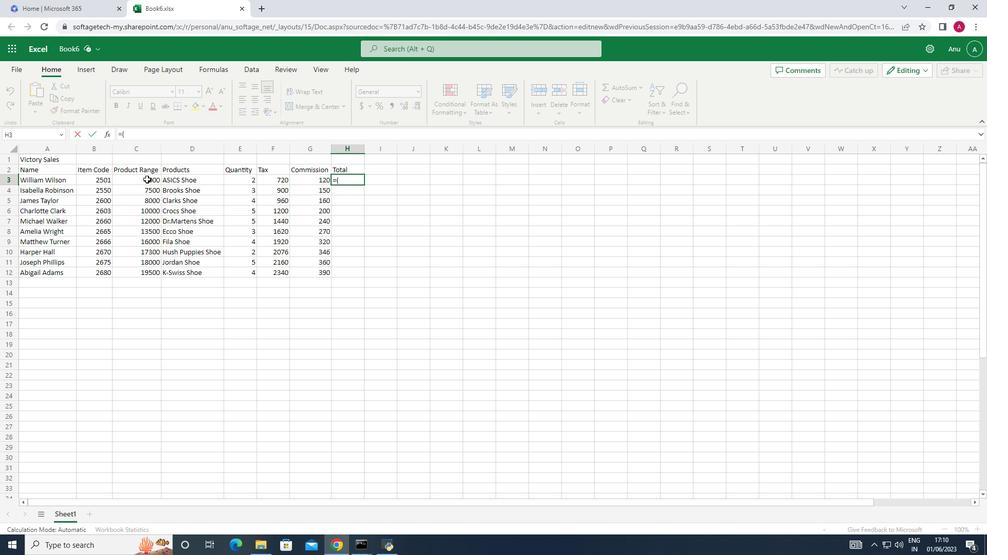 
Action: Key pressed +
Screenshot: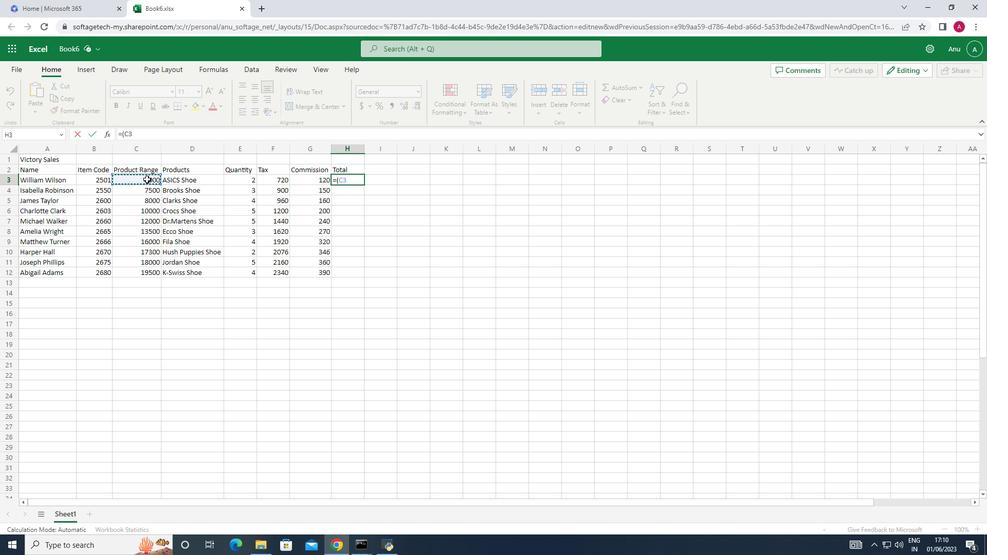 
Action: Mouse moved to (284, 179)
Screenshot: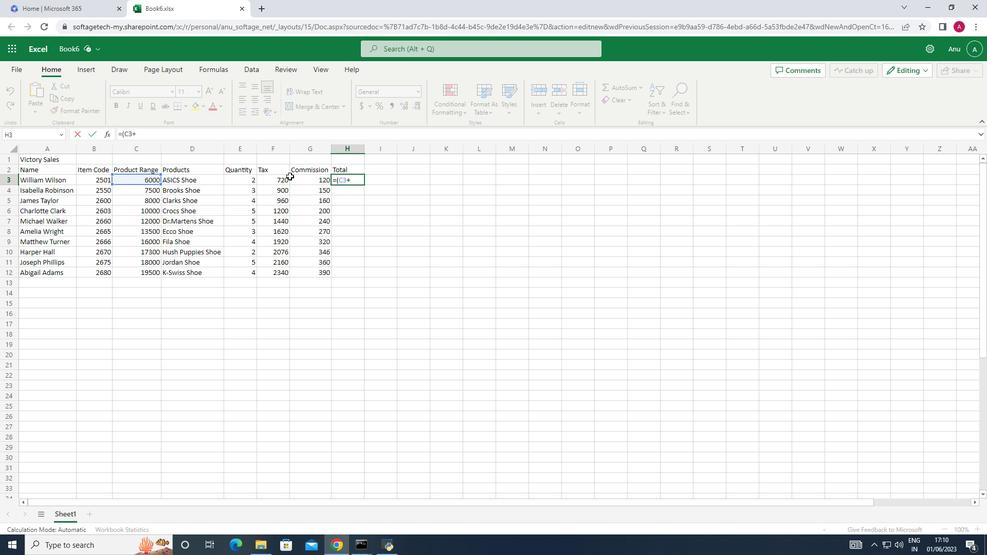 
Action: Mouse pressed left at (284, 179)
Screenshot: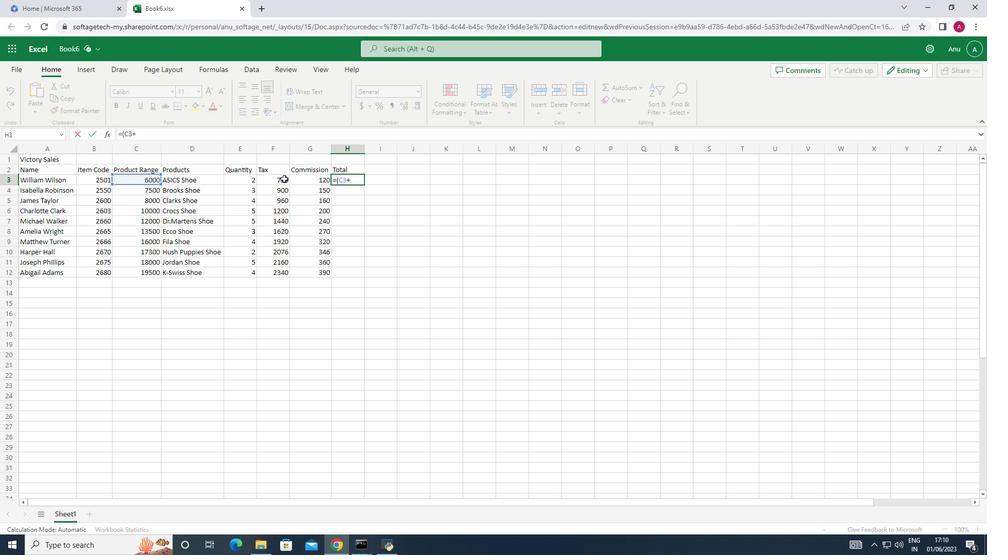 
Action: Key pressed +
Screenshot: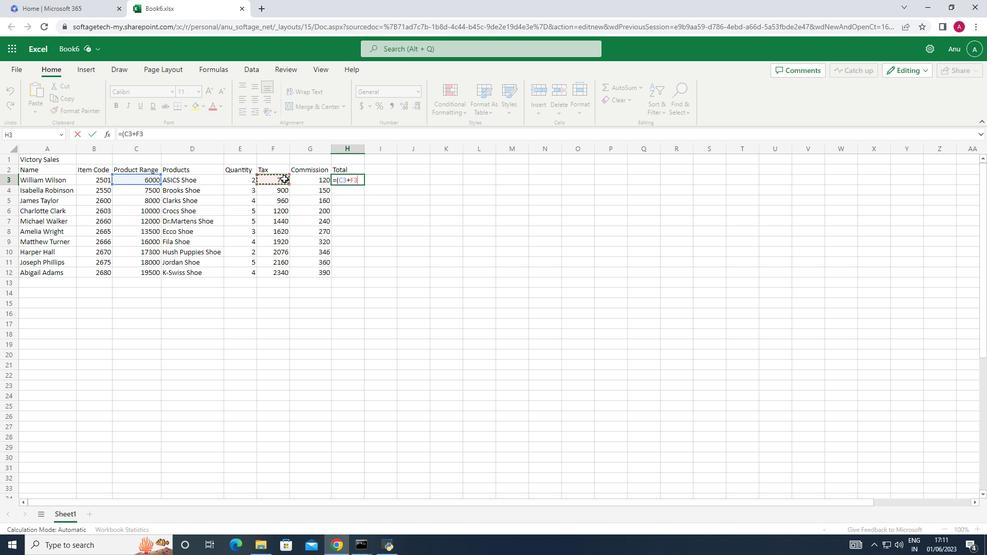 
Action: Mouse moved to (318, 179)
Screenshot: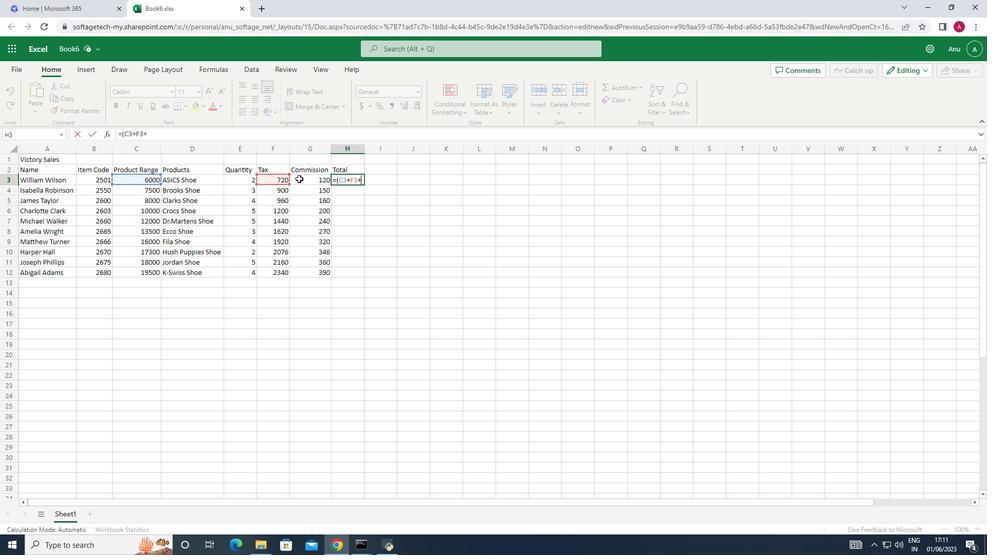 
Action: Mouse pressed left at (318, 179)
Screenshot: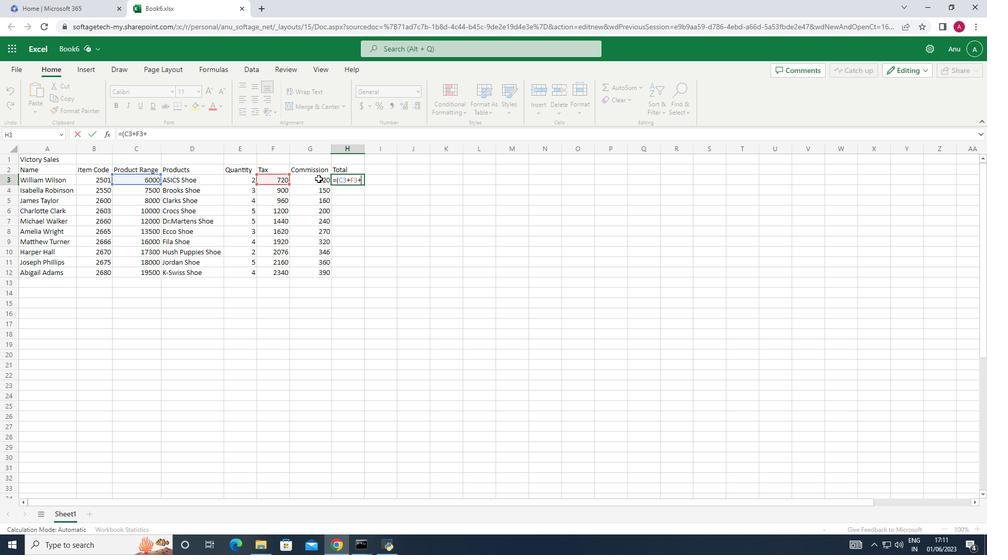 
Action: Mouse moved to (318, 179)
Screenshot: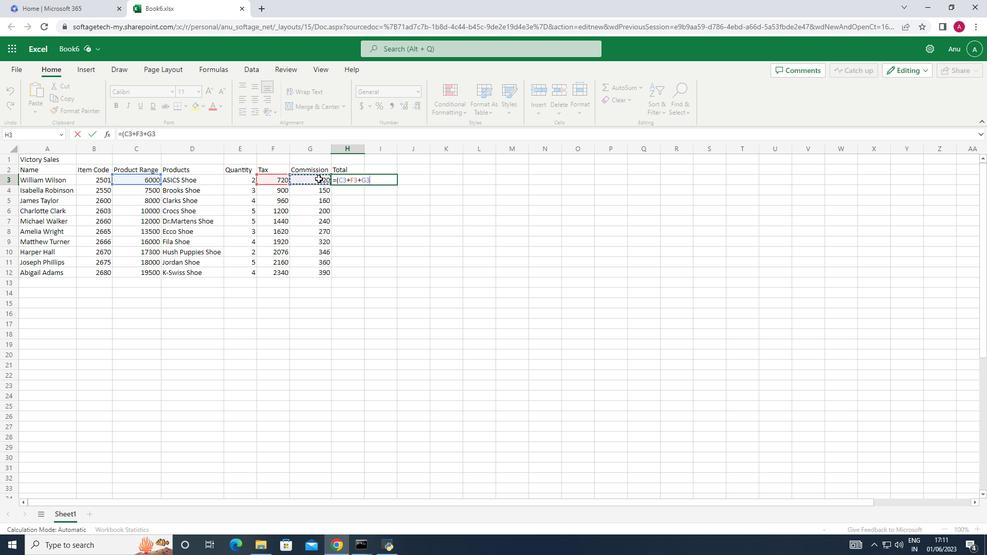
Action: Key pressed <Key.shift_r><Key.shift_r><Key.shift_r><Key.shift_r><Key.shift_r><Key.shift_r><Key.shift_r>
Screenshot: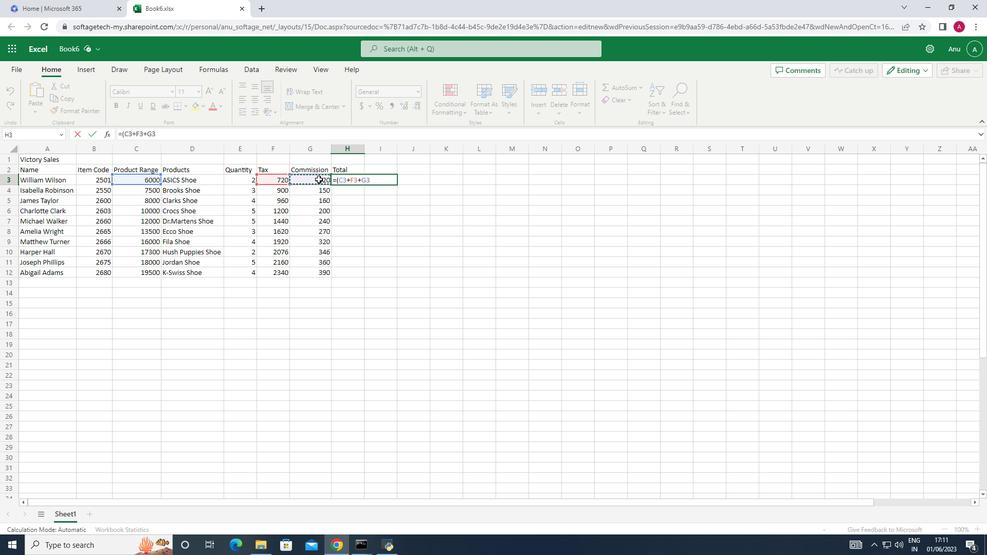 
Action: Mouse moved to (318, 180)
Screenshot: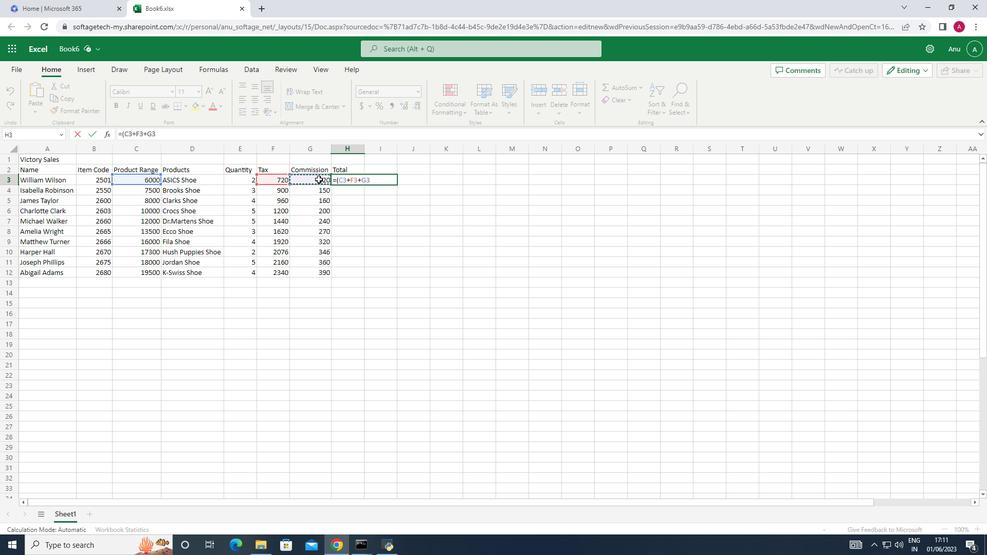 
Action: Key pressed <Key.shift_r><Key.shift_r><Key.shift_r>
Screenshot: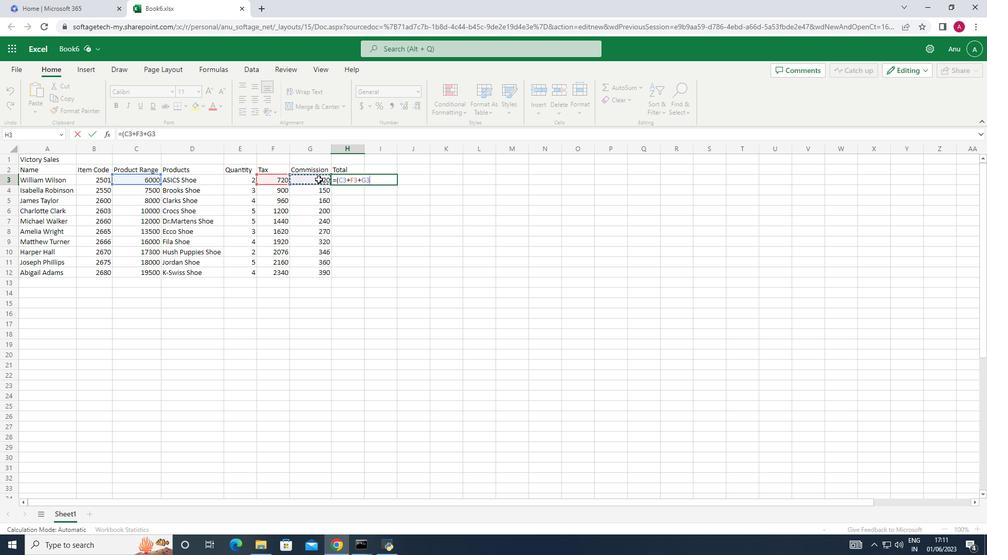 
Action: Mouse moved to (318, 180)
Screenshot: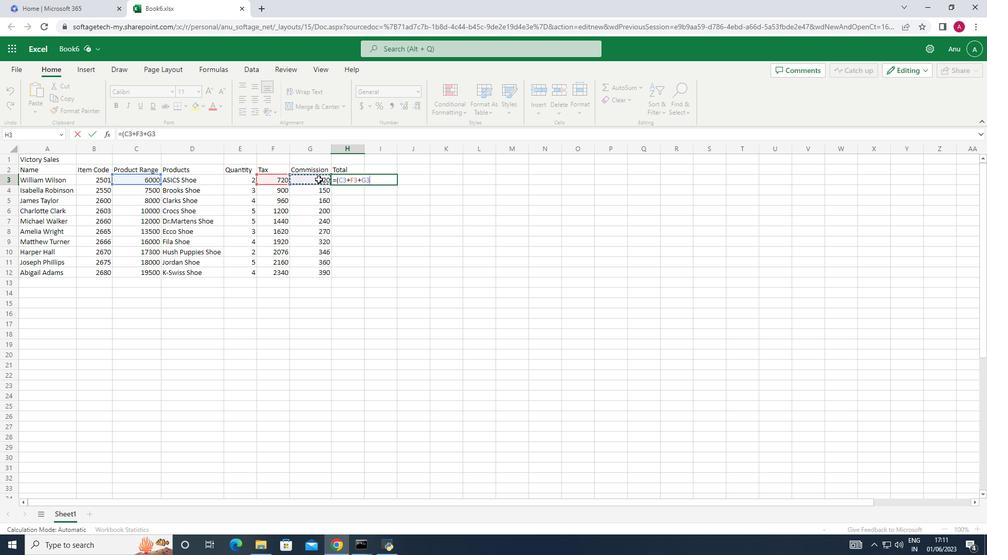 
Action: Key pressed <Key.shift_r>
Screenshot: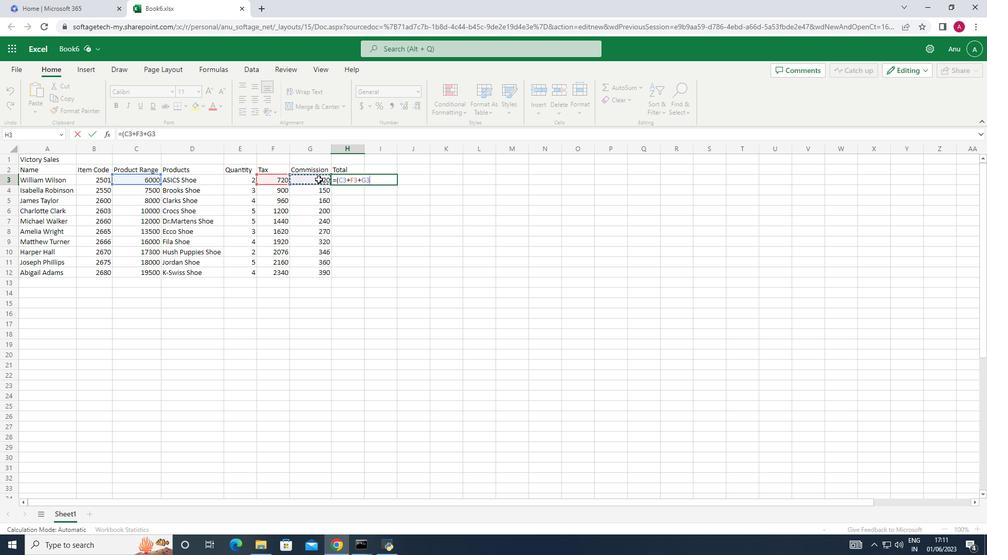 
Action: Mouse moved to (318, 181)
Screenshot: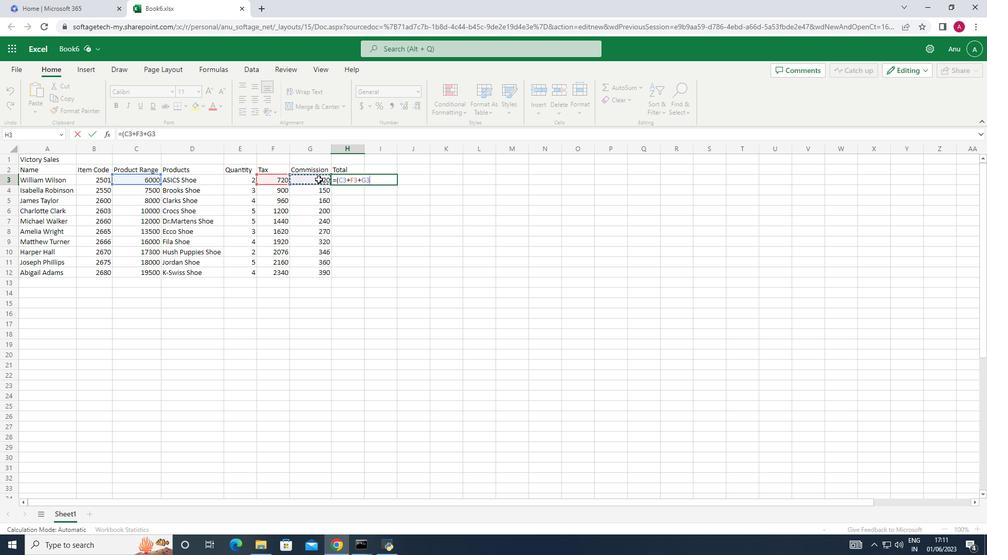 
Action: Key pressed <Key.shift_r><Key.shift_r><Key.shift_r><Key.shift_r>
Screenshot: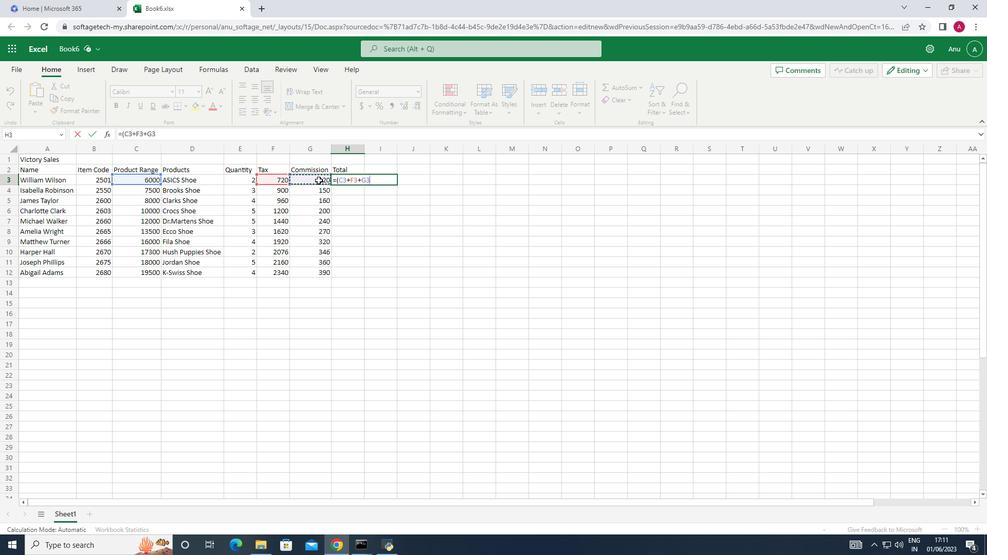 
Action: Mouse moved to (317, 181)
Screenshot: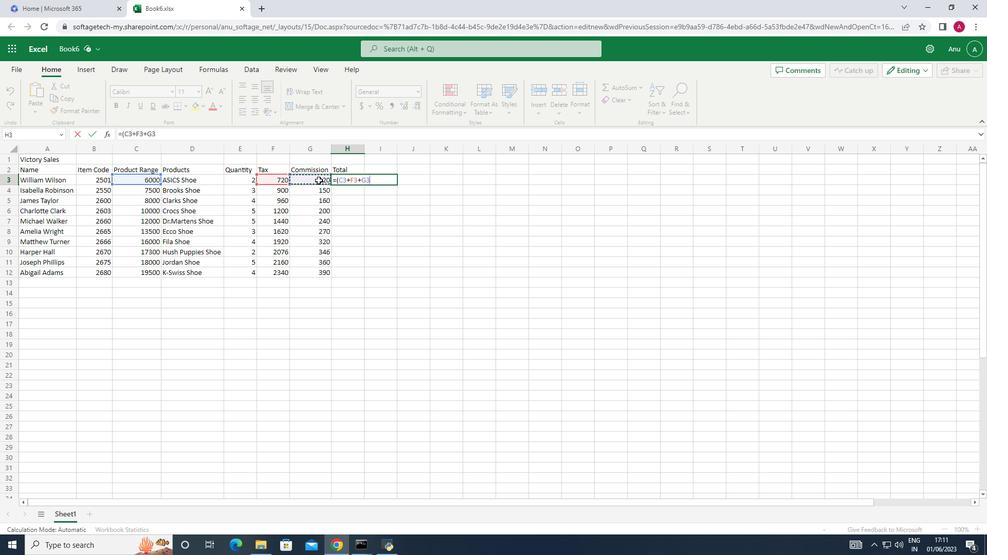 
Action: Key pressed <Key.shift_r><Key.shift_r>)*
Screenshot: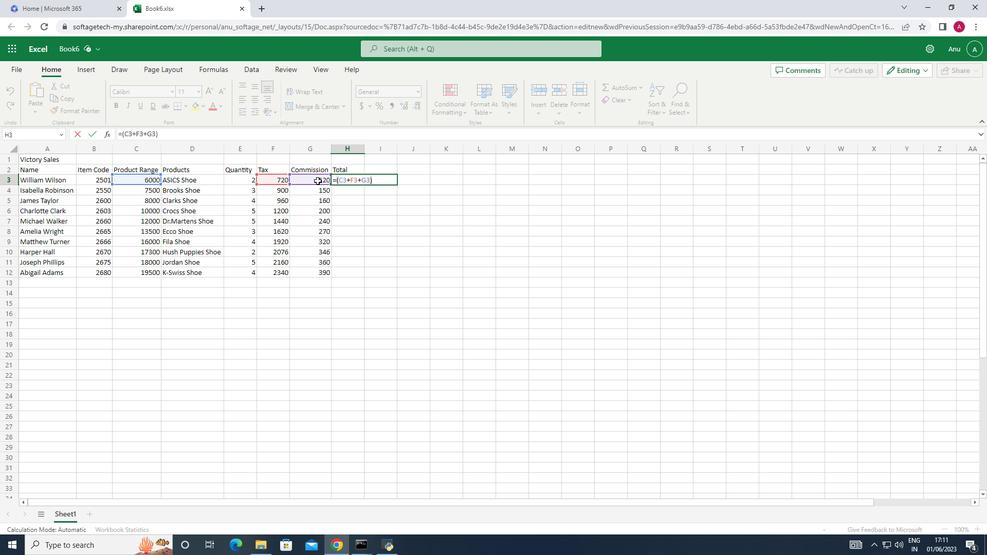 
Action: Mouse moved to (240, 179)
Screenshot: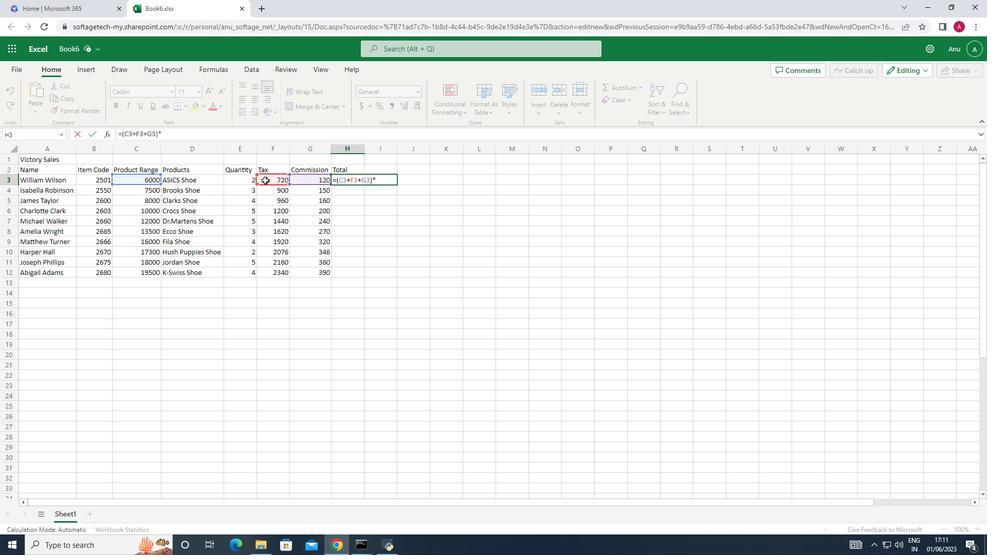
Action: Mouse pressed left at (240, 179)
Screenshot: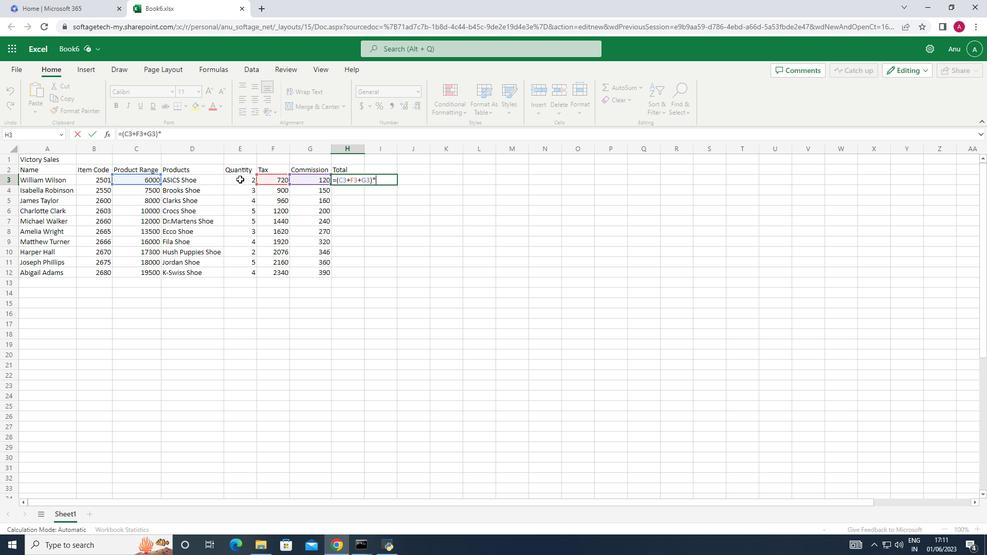 
Action: Key pressed <Key.enter>
Screenshot: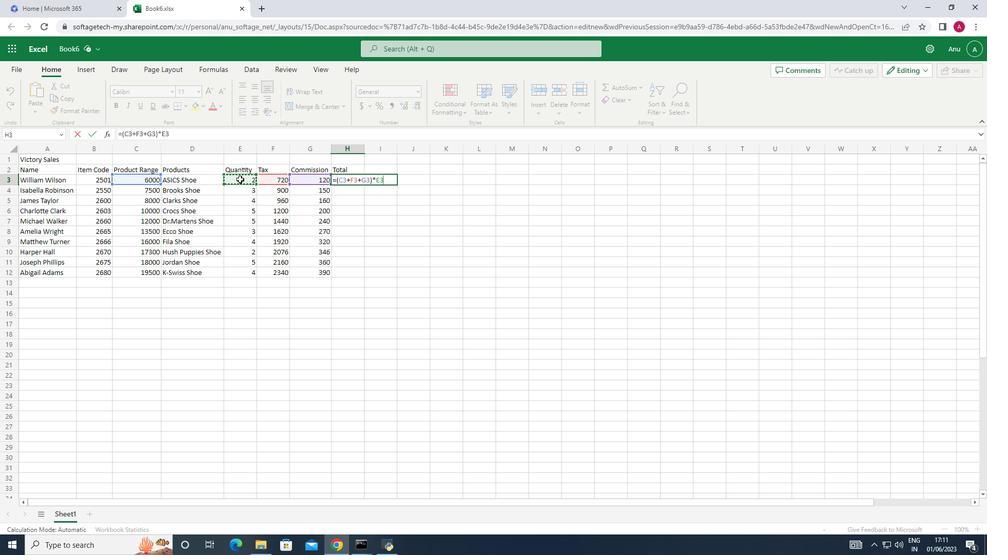 
Action: Mouse moved to (350, 182)
Screenshot: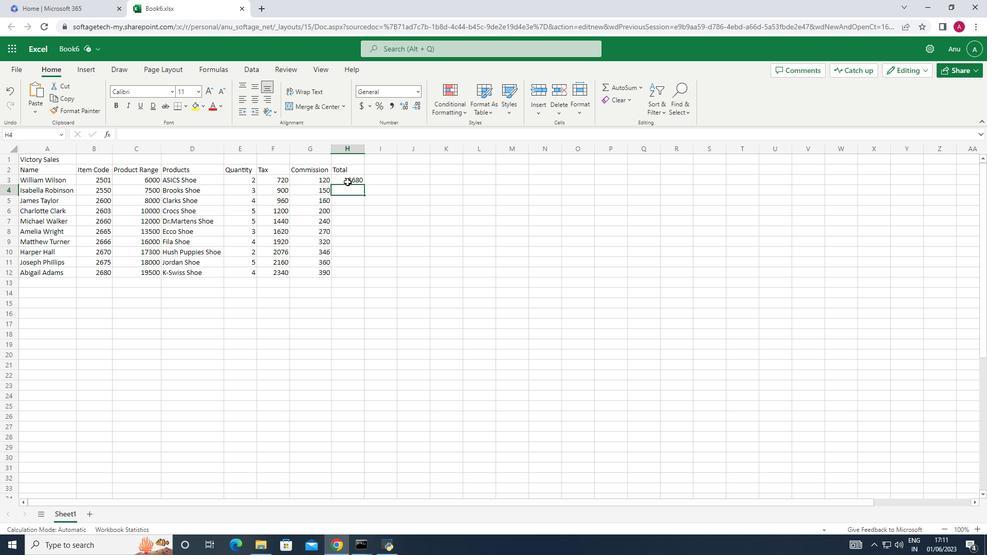
Action: Mouse pressed left at (350, 182)
Screenshot: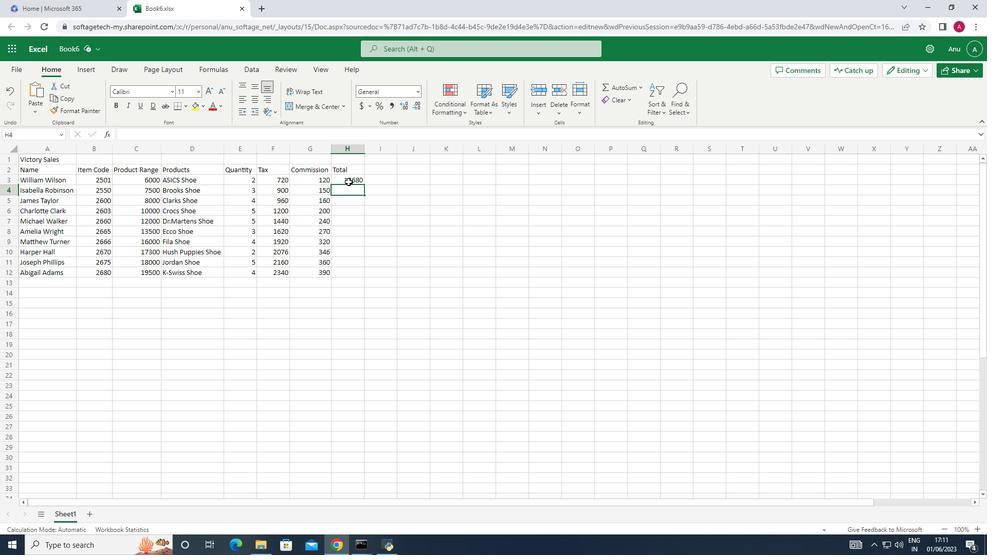 
Action: Mouse moved to (364, 185)
Screenshot: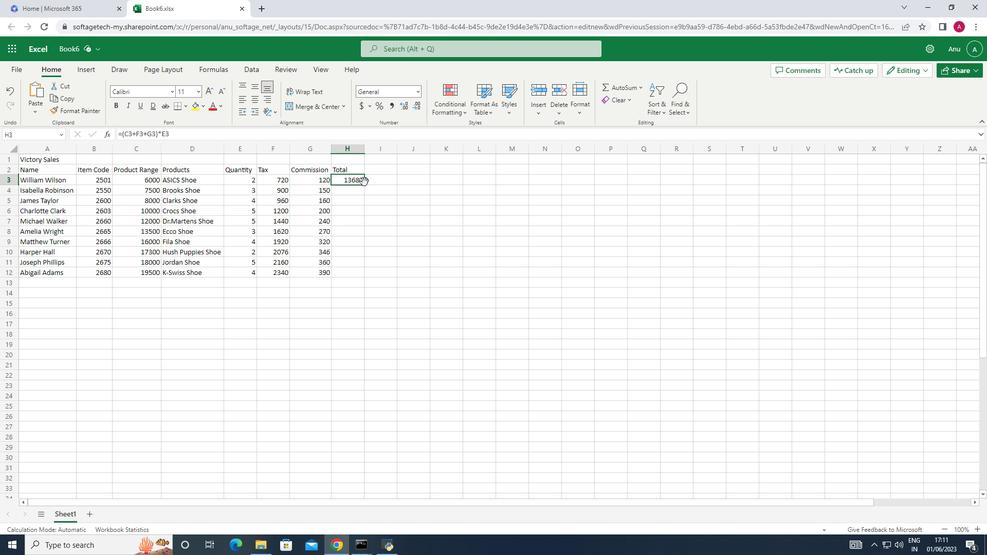 
Action: Mouse pressed left at (364, 185)
Screenshot: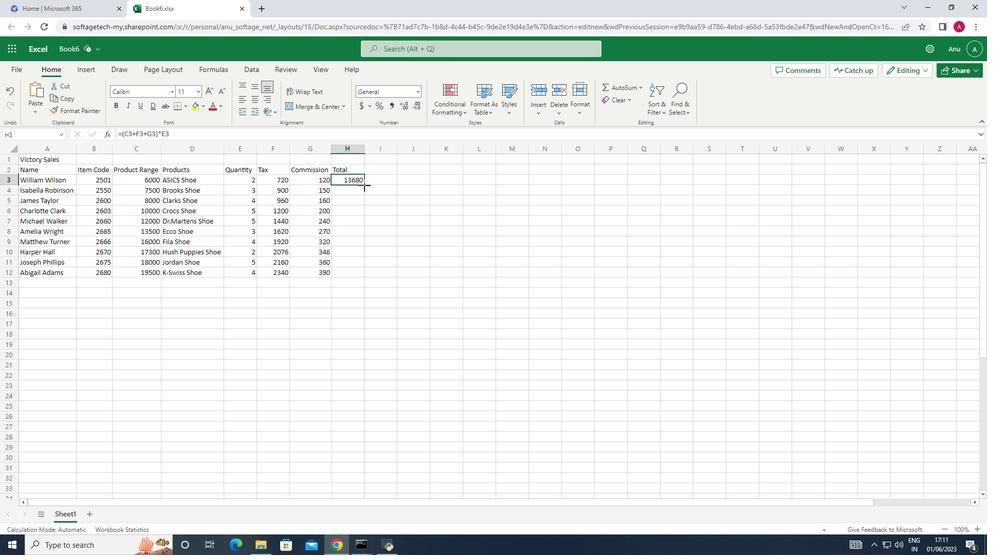 
Action: Mouse moved to (359, 263)
Screenshot: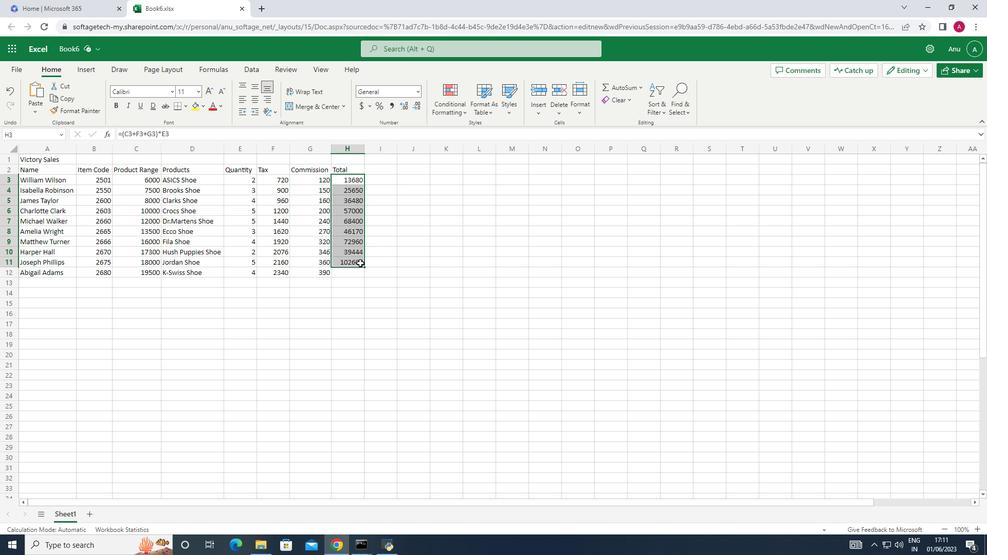 
Action: Mouse pressed left at (359, 263)
Screenshot: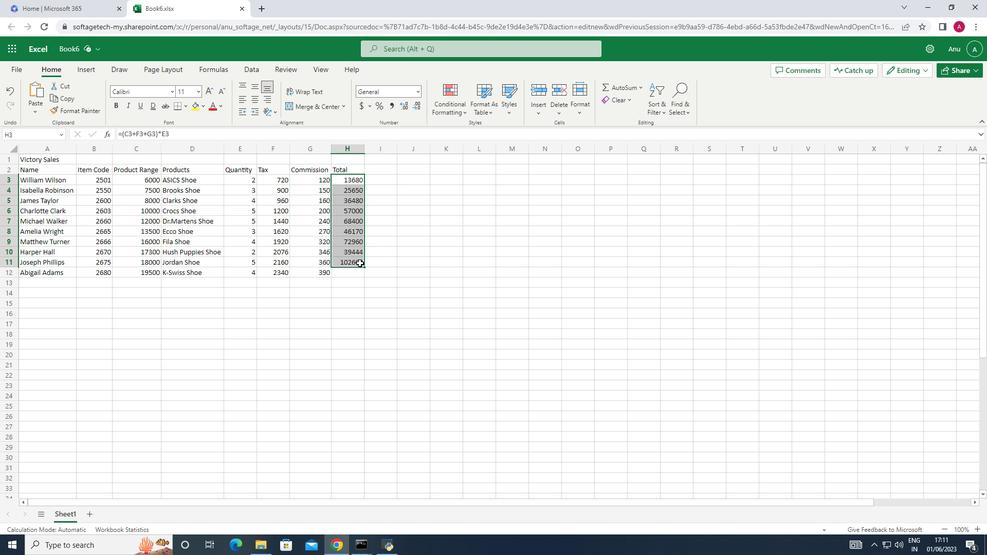 
Action: Mouse moved to (363, 267)
Screenshot: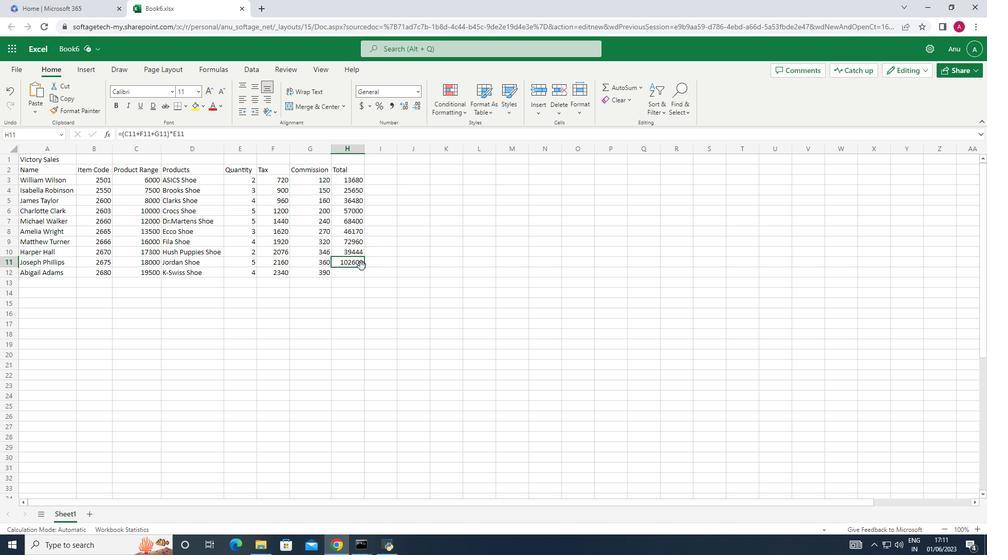 
Action: Mouse pressed left at (363, 267)
Screenshot: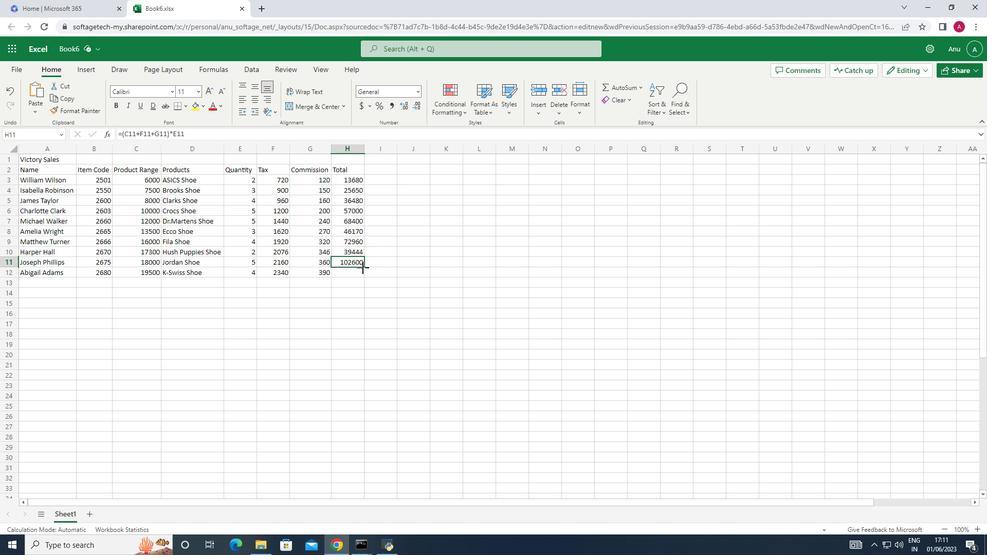 
Action: Mouse moved to (353, 183)
Screenshot: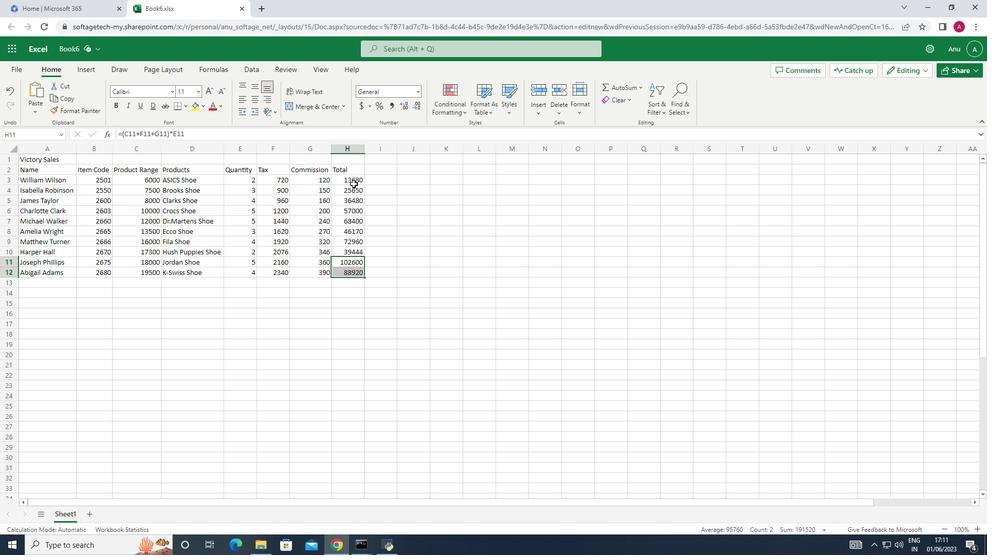
Action: Mouse pressed left at (353, 183)
Screenshot: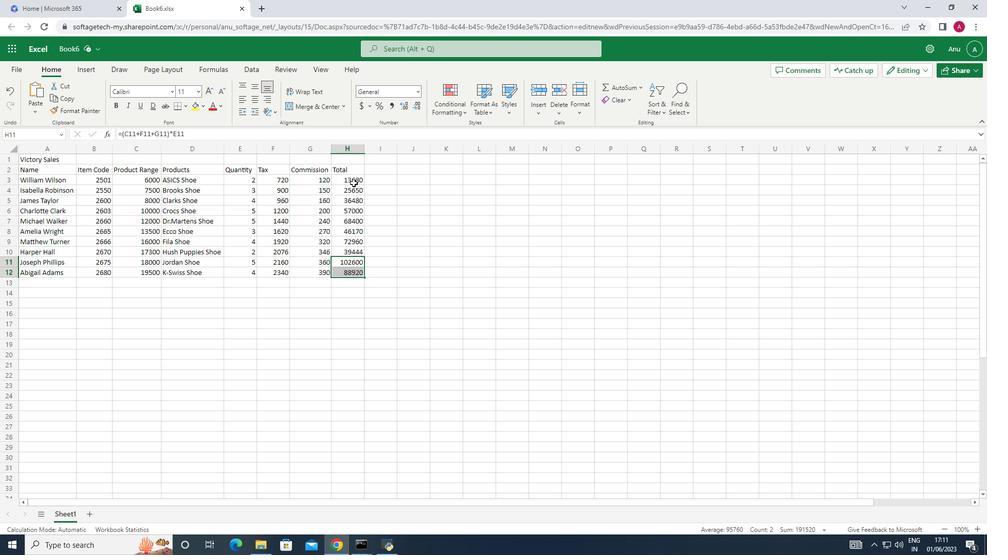 
Action: Mouse moved to (355, 193)
Screenshot: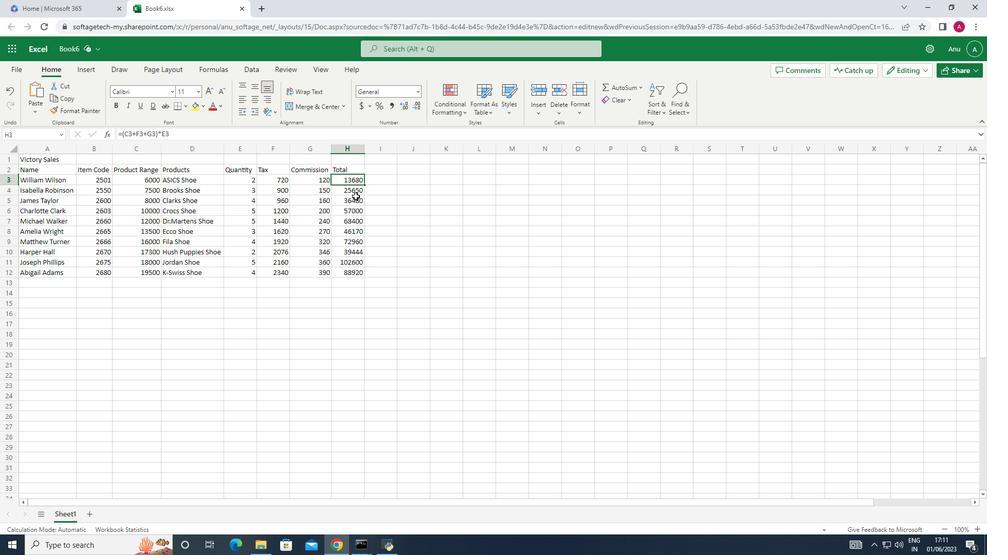 
Action: Mouse pressed left at (355, 193)
Screenshot: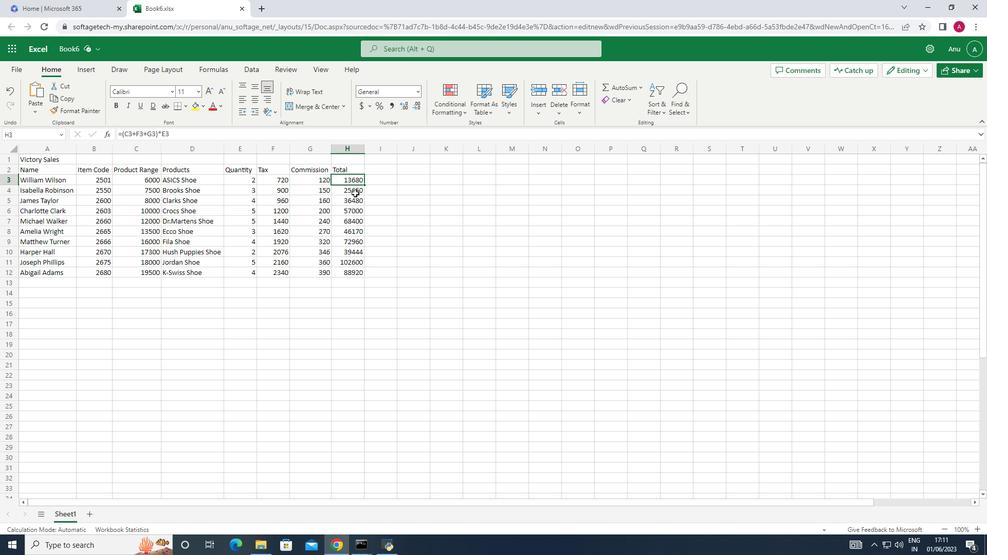 
Action: Mouse moved to (355, 202)
Screenshot: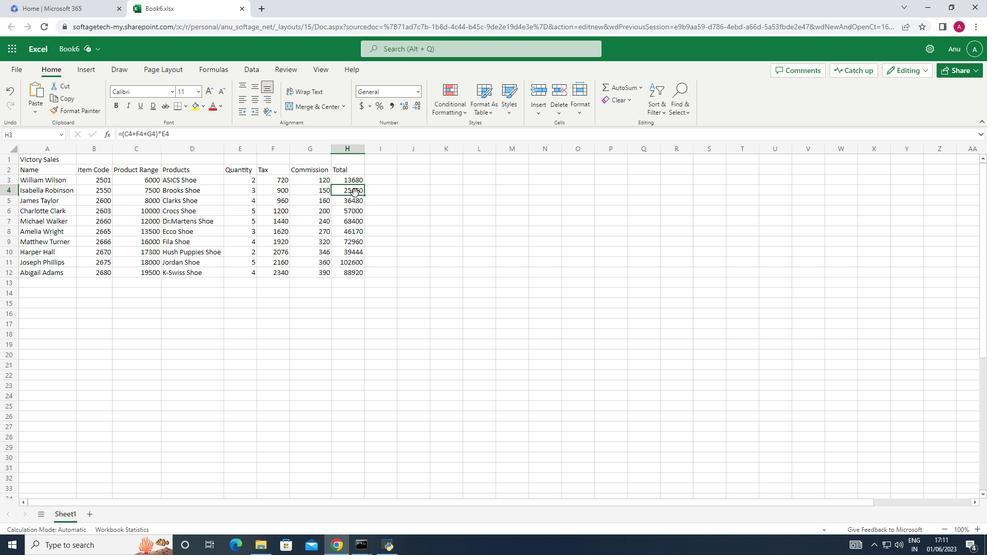 
Action: Mouse pressed left at (355, 202)
Screenshot: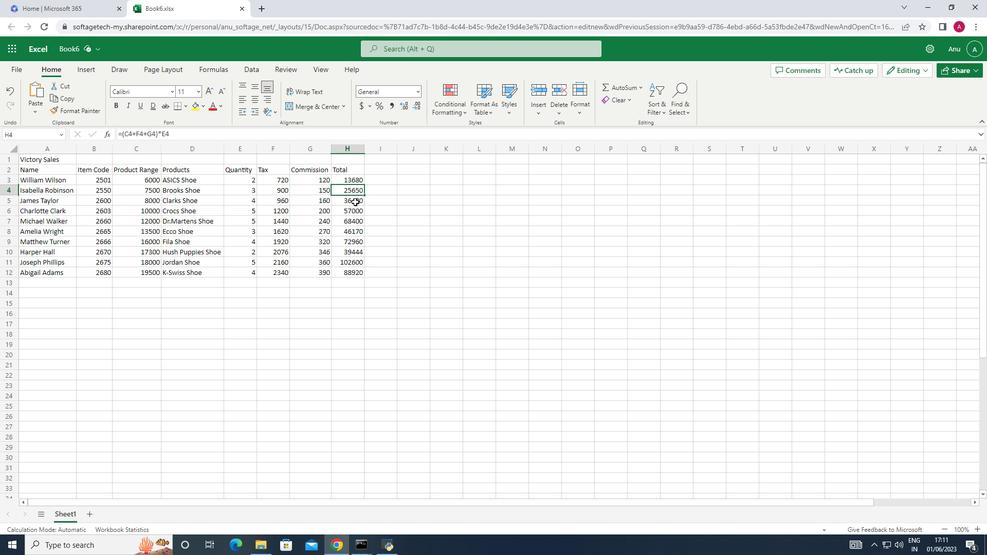
Action: Mouse moved to (352, 222)
Screenshot: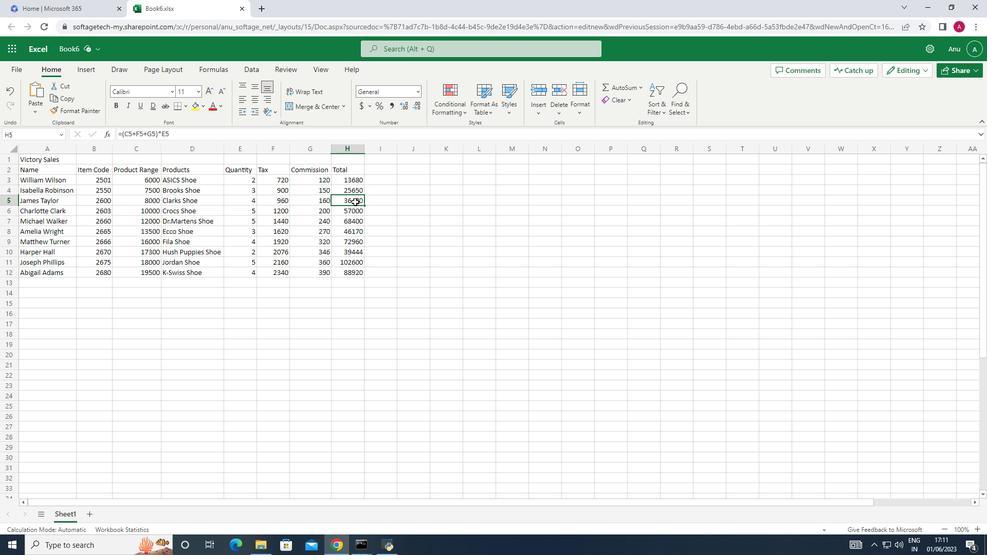 
Action: Mouse pressed left at (352, 222)
Screenshot: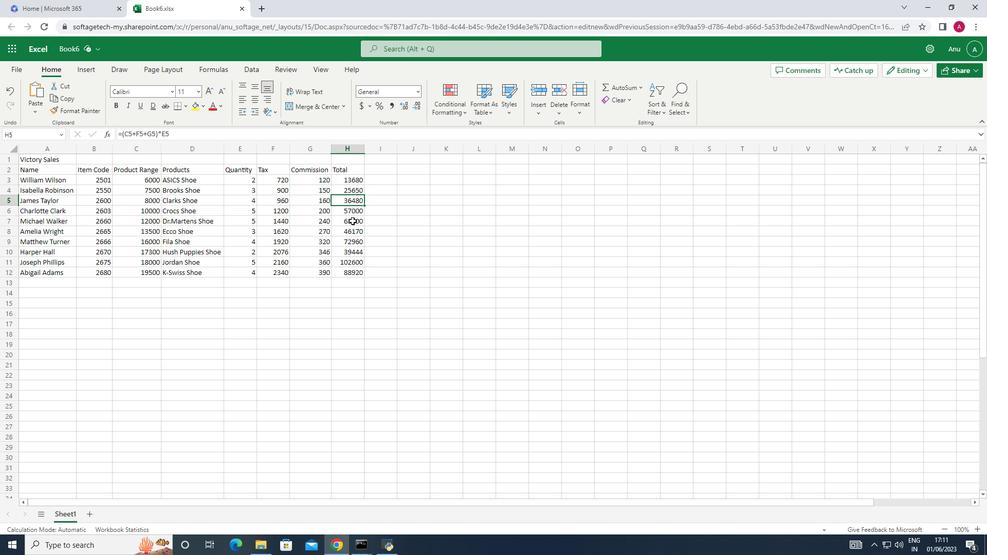 
Action: Mouse moved to (348, 238)
Screenshot: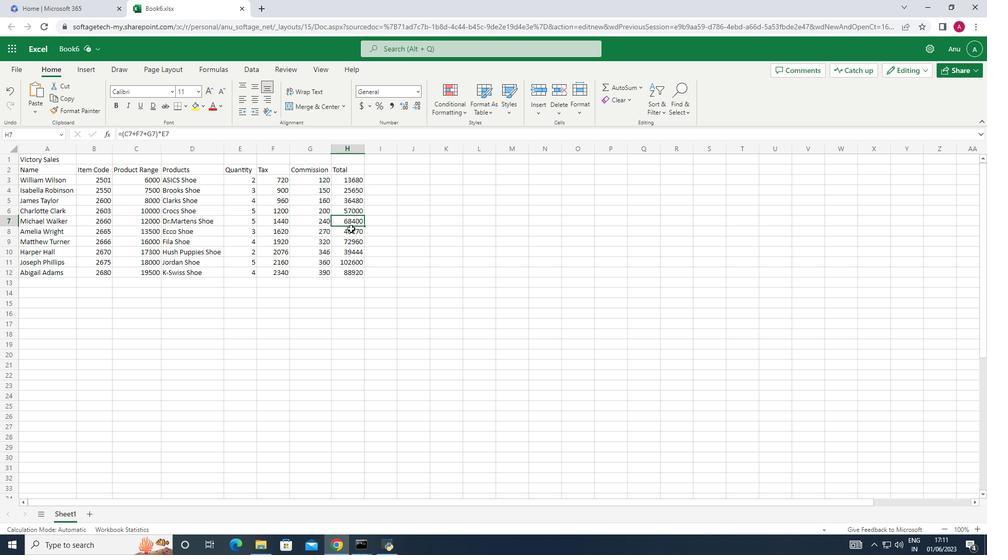 
Action: Mouse pressed left at (348, 238)
Screenshot: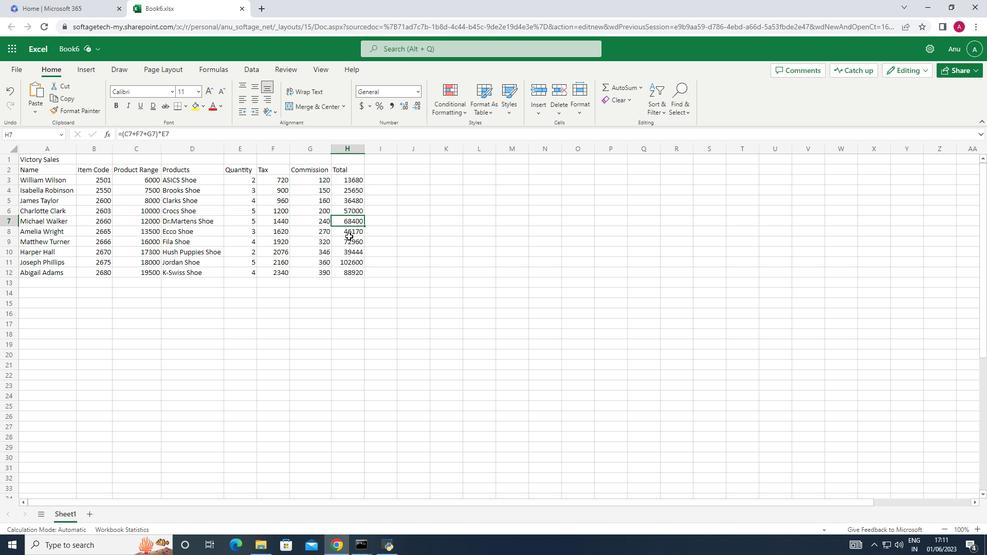 
Action: Mouse moved to (351, 223)
Screenshot: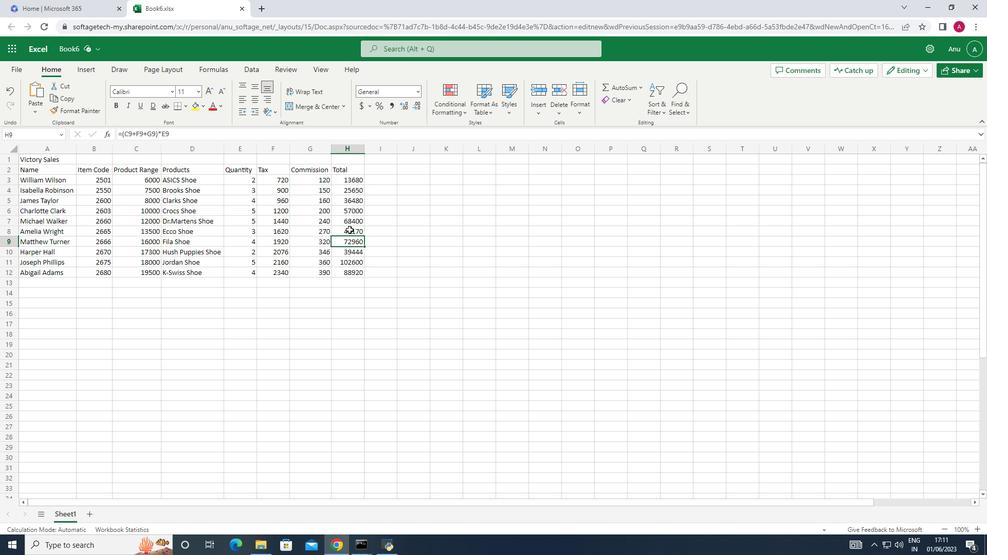 
Action: Mouse pressed left at (351, 223)
Screenshot: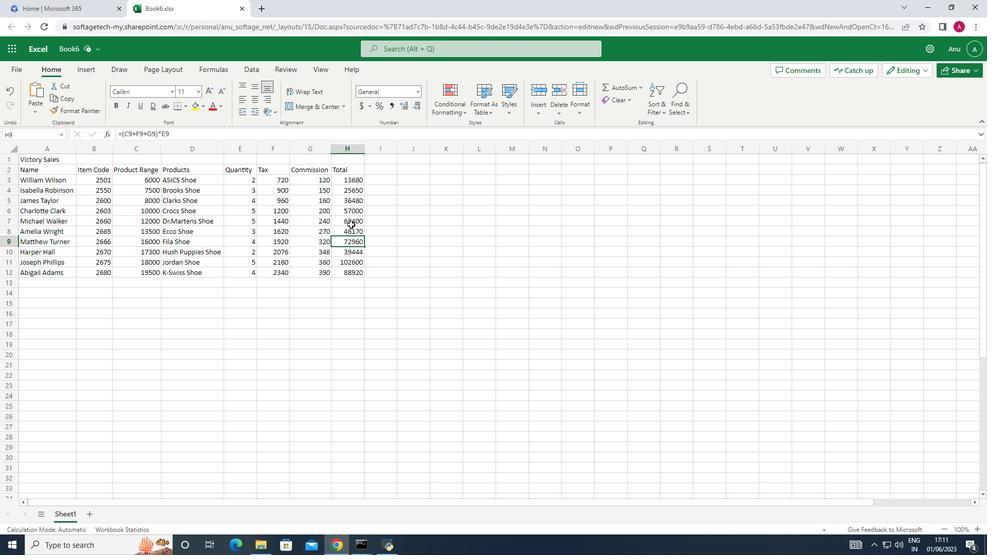 
Action: Mouse moved to (354, 236)
Screenshot: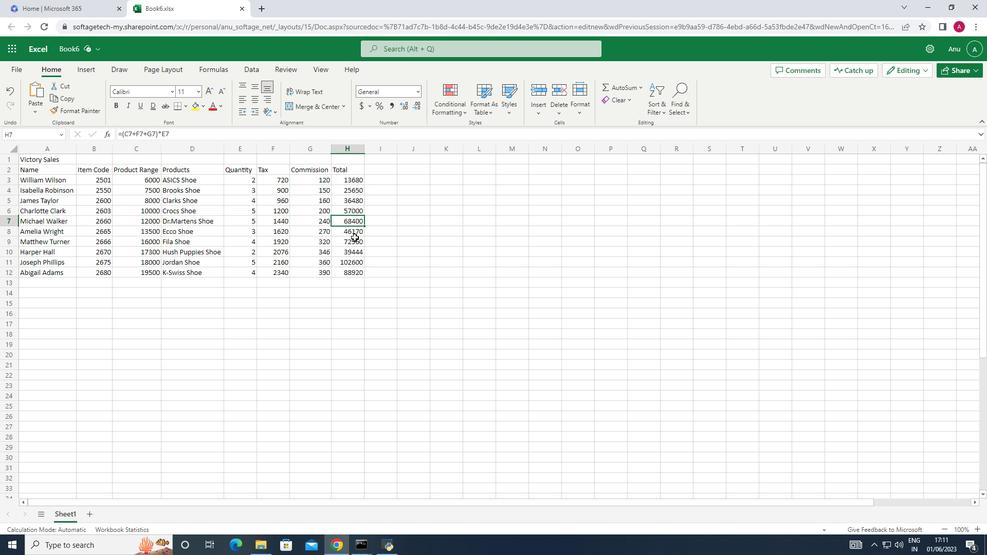 
Action: Mouse pressed left at (354, 236)
Screenshot: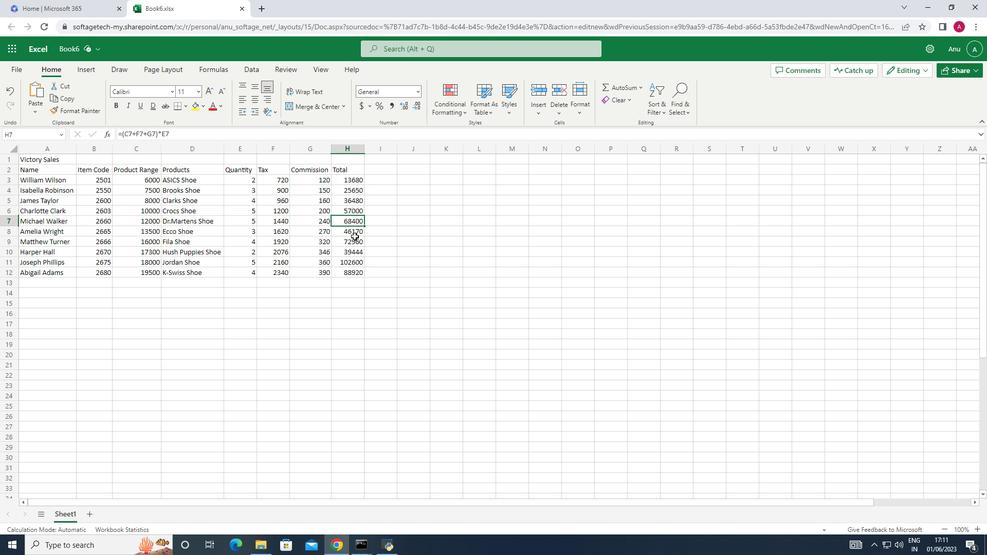 
Action: Mouse moved to (354, 231)
Screenshot: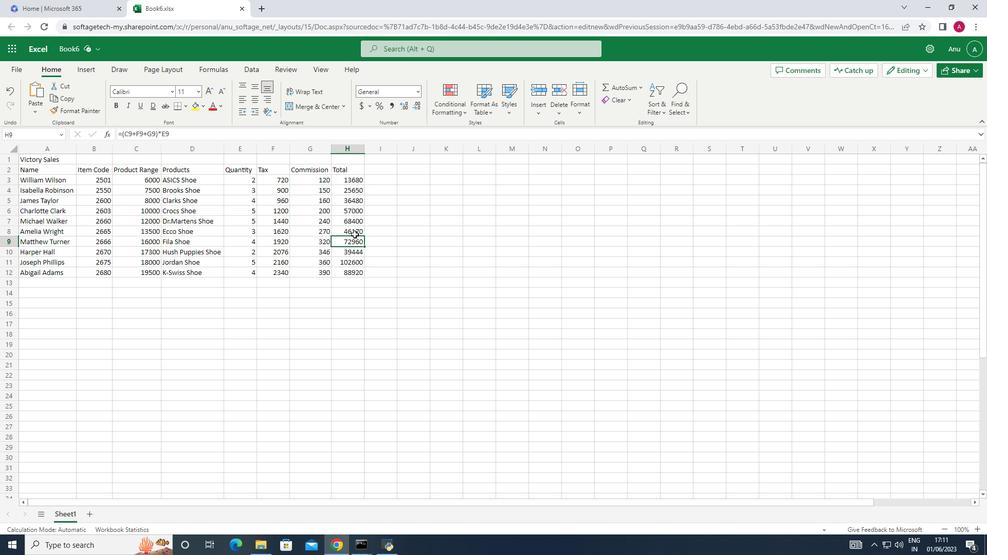 
Action: Mouse pressed left at (354, 231)
Screenshot: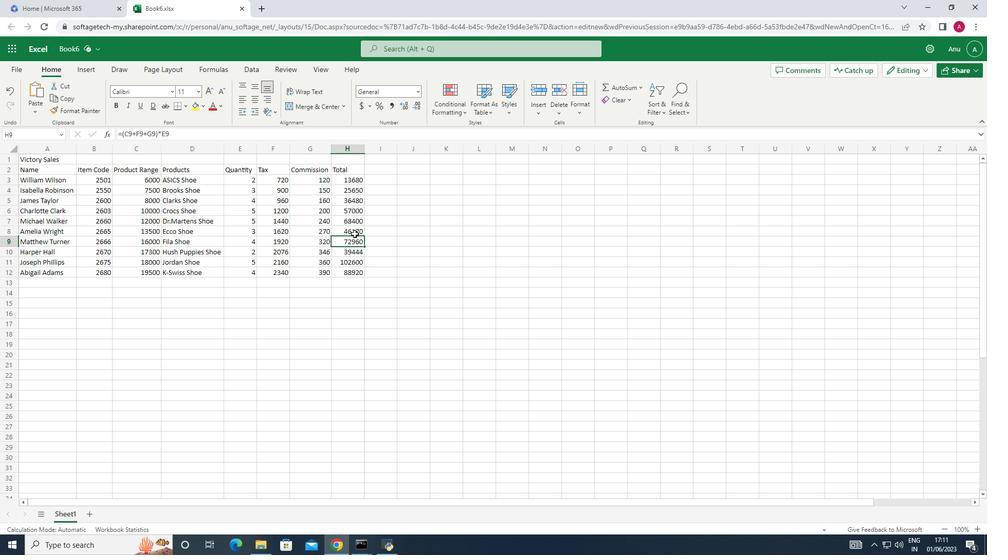
Action: Mouse moved to (354, 274)
Screenshot: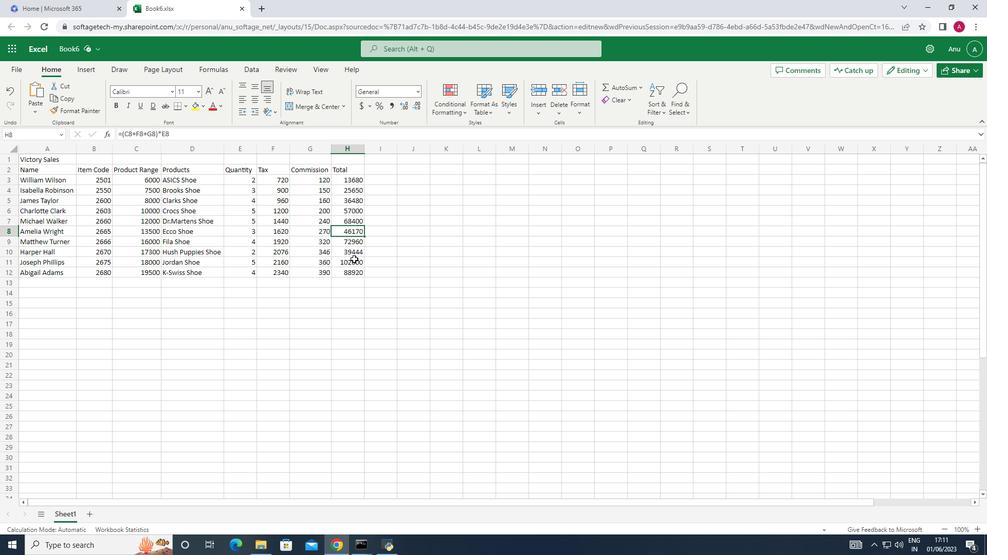 
Action: Mouse pressed left at (354, 274)
Screenshot: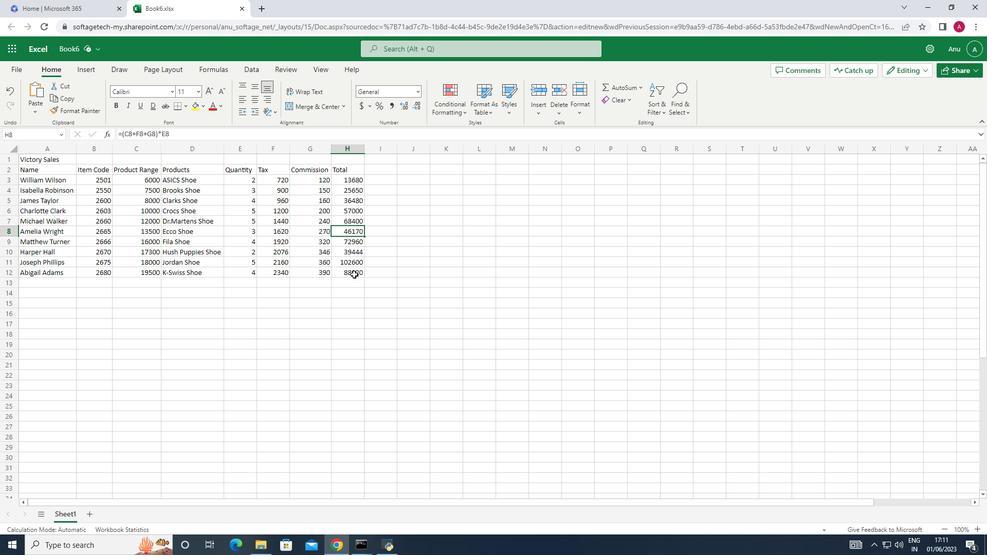 
Action: Mouse moved to (330, 311)
Screenshot: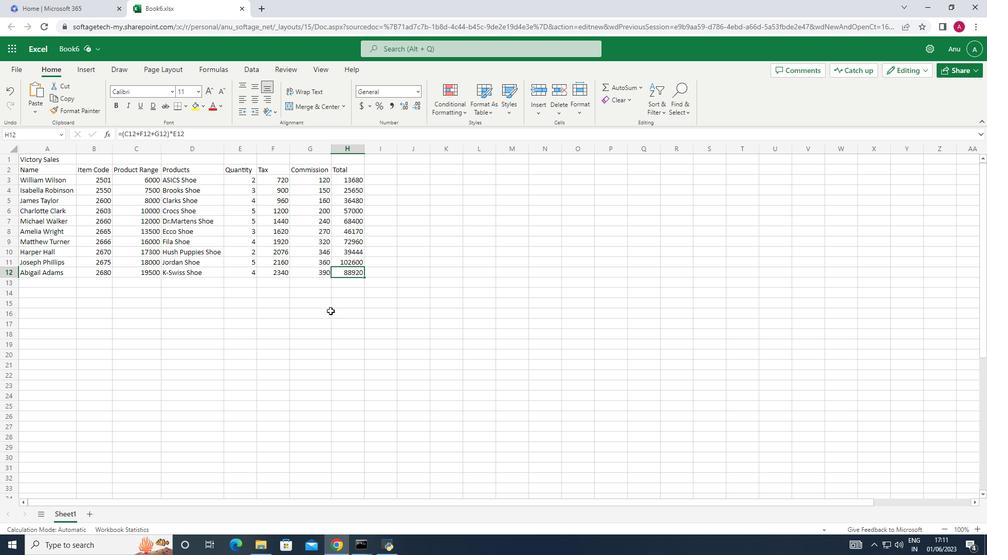 
Action: Mouse pressed left at (330, 311)
Screenshot: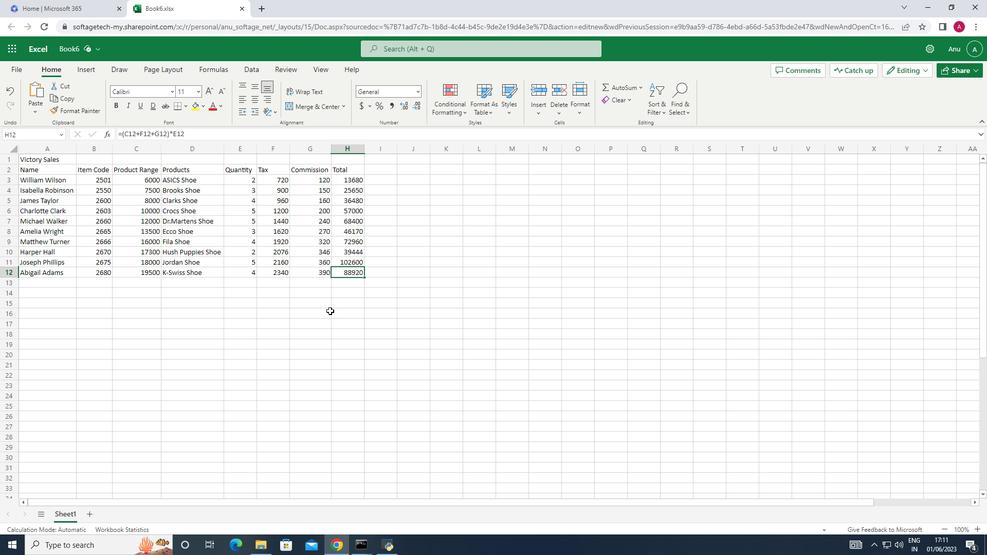 
Action: Mouse moved to (17, 69)
Screenshot: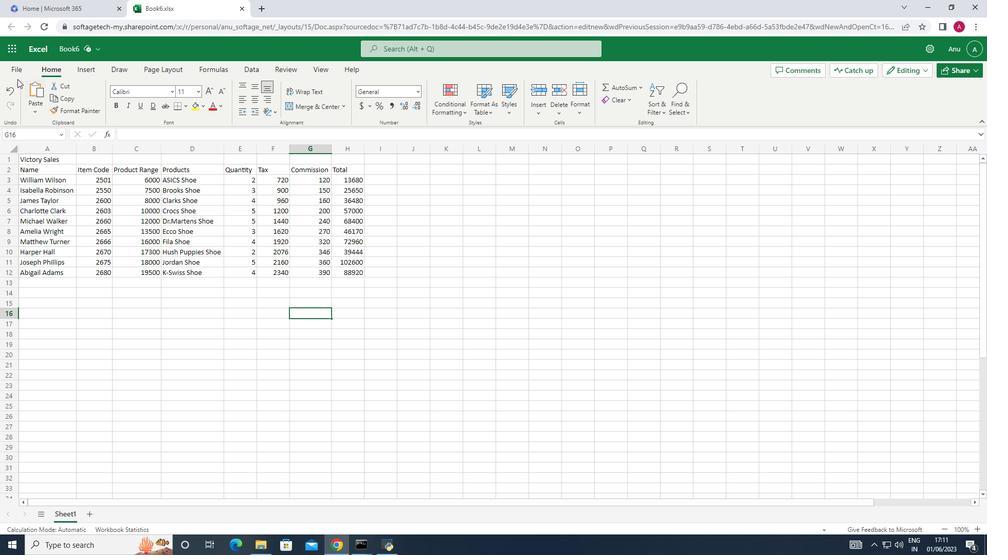 
Action: Mouse pressed left at (17, 69)
Screenshot: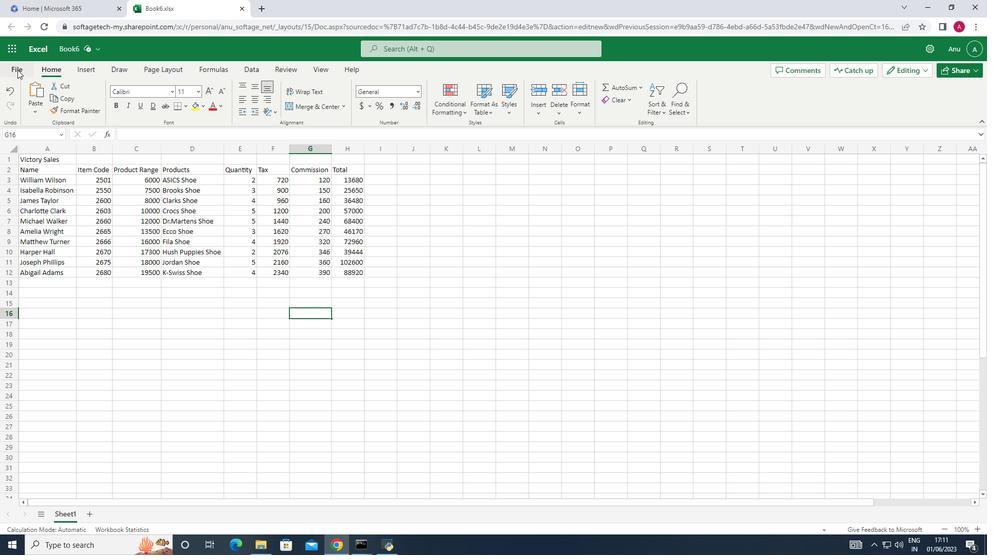 
Action: Mouse moved to (49, 163)
Screenshot: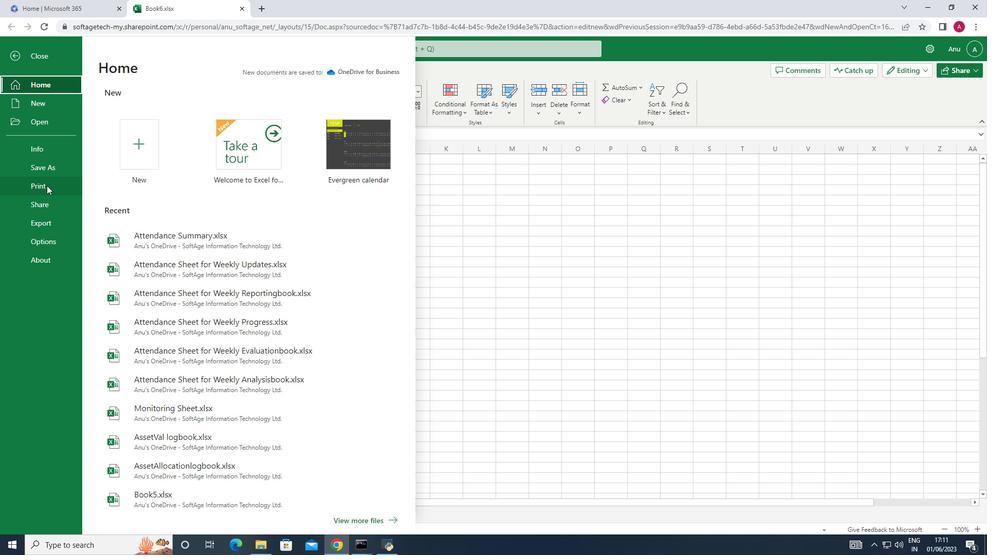 
Action: Mouse pressed left at (49, 163)
Screenshot: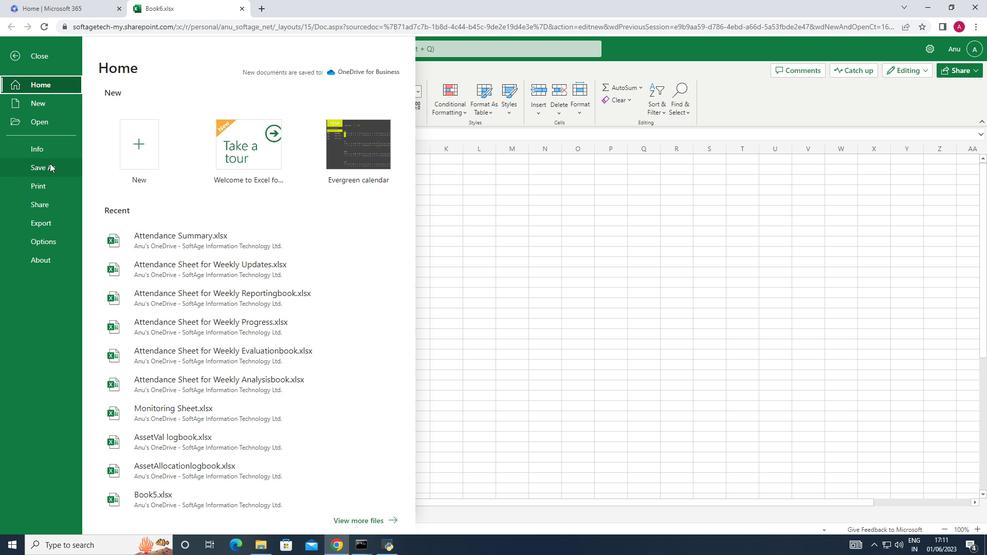 
Action: Mouse moved to (167, 134)
Screenshot: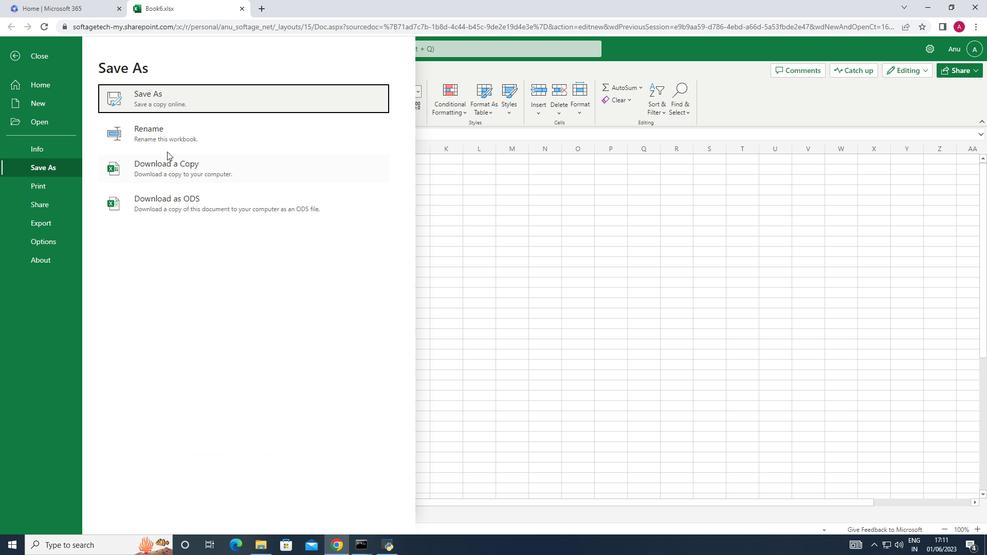 
Action: Mouse pressed left at (167, 134)
Screenshot: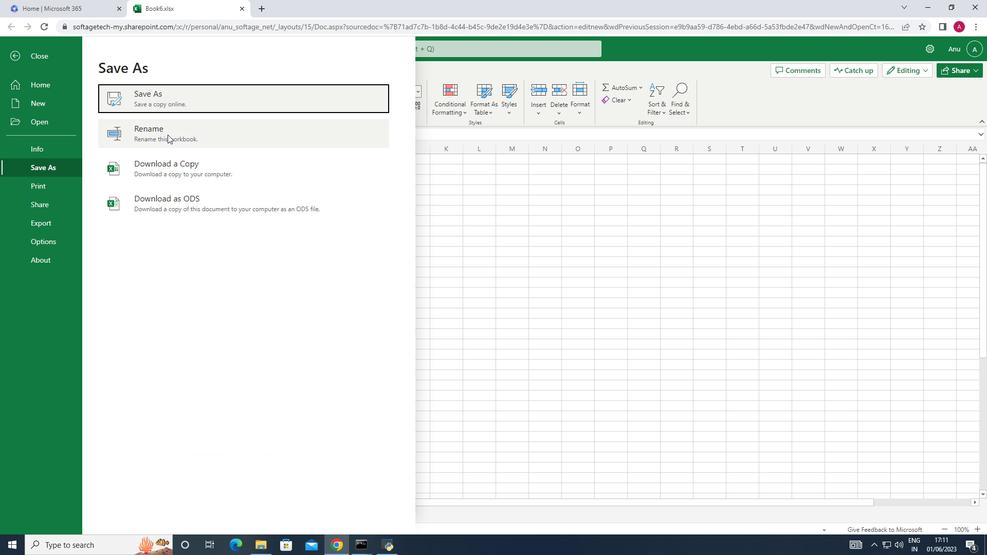 
Action: Key pressed <Key.shift>Attendance<Key.space><Key.shift>Summary<Key.space><Key.shift>Book<Key.enter>
Screenshot: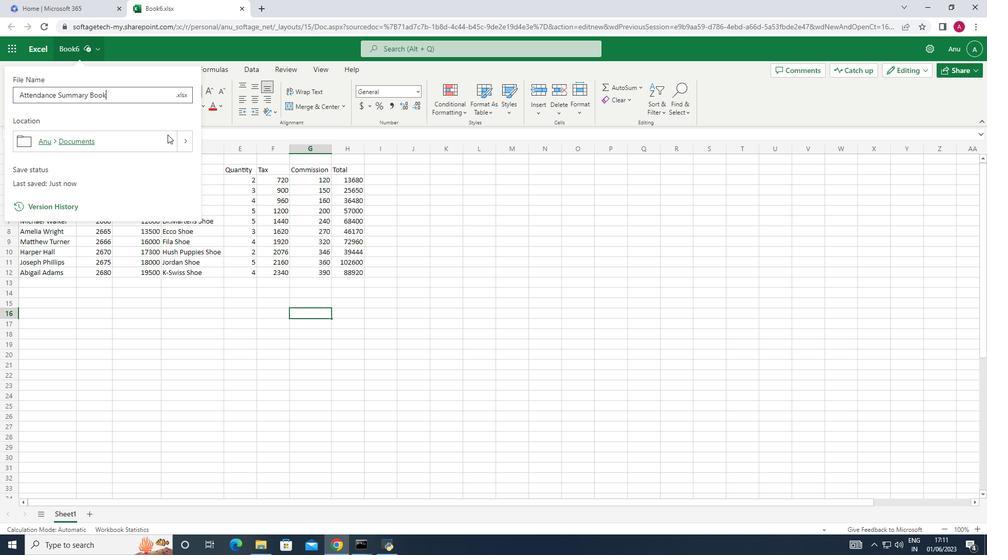 
